 Task: Search one way flight ticket for 1 adult, 1 child, 1 infant in seat in premium economy from Flint: Bishop International Airport to Jackson: Jackson Hole Airport on 5-2-2023. Choice of flights is American. Number of bags: 6 checked bags. Price is upto 96000. Outbound departure time preference is 23:00.
Action: Mouse moved to (387, 197)
Screenshot: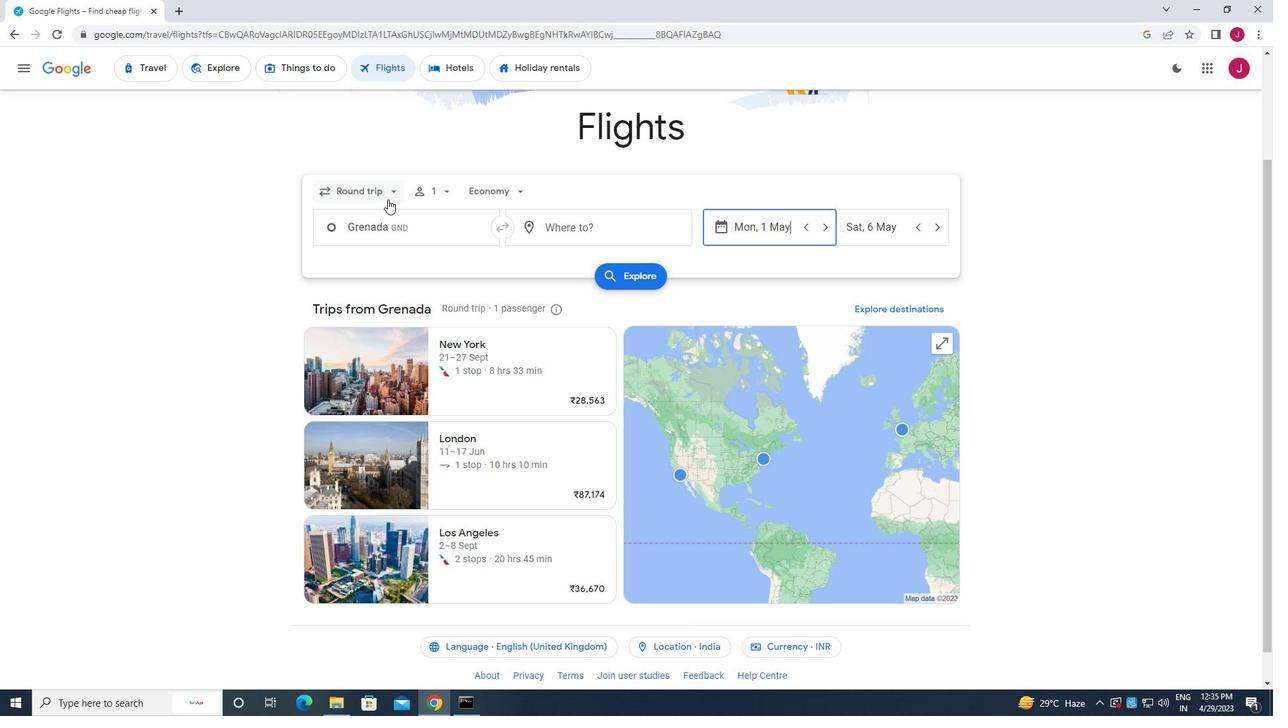 
Action: Mouse pressed left at (387, 197)
Screenshot: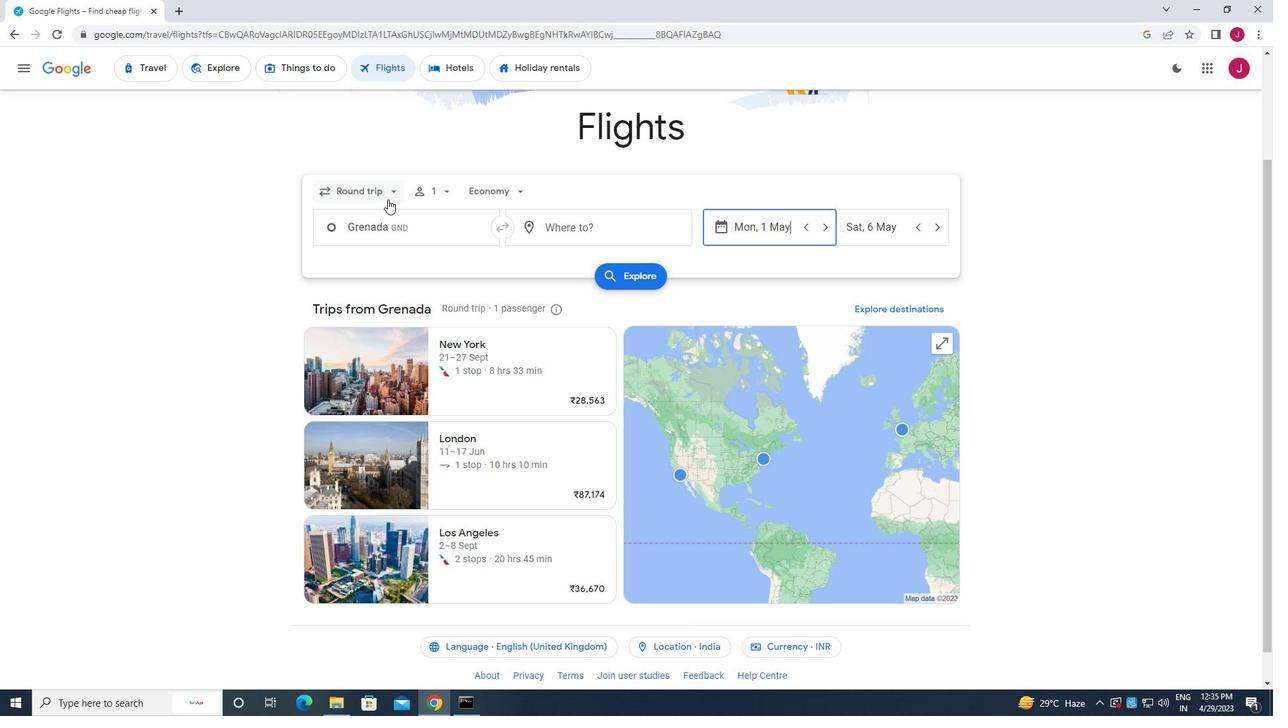 
Action: Mouse moved to (380, 258)
Screenshot: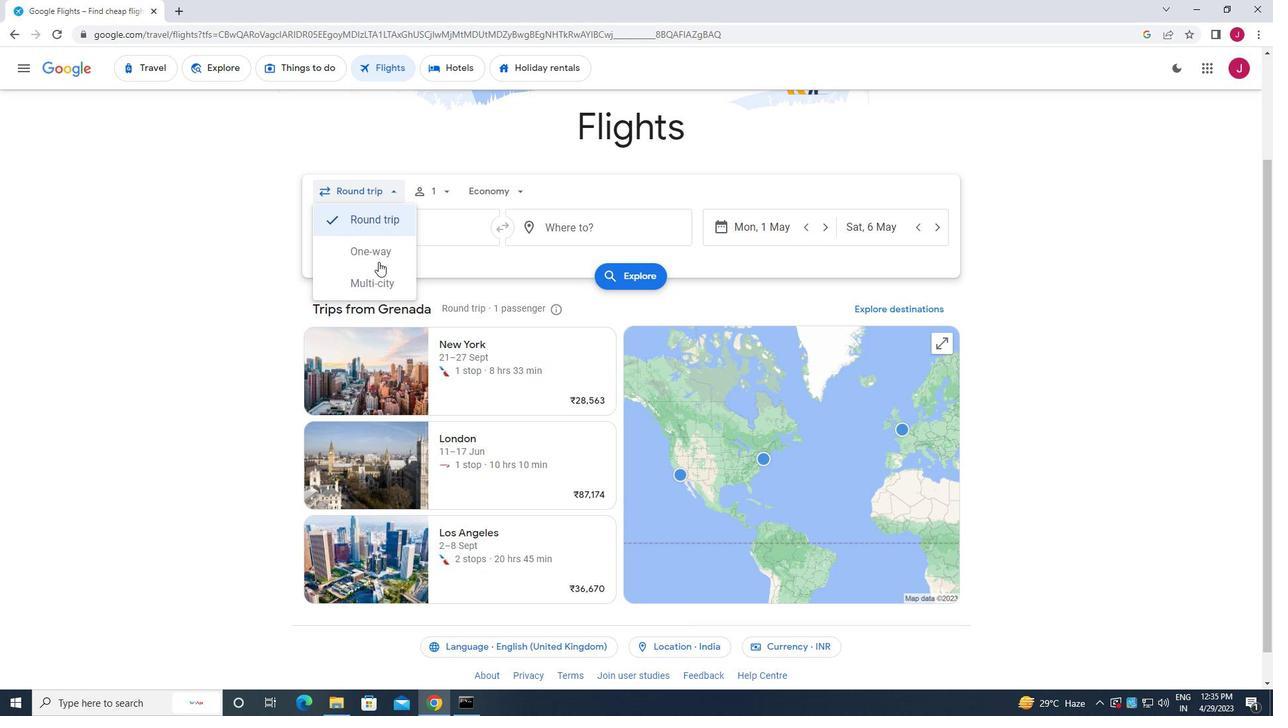 
Action: Mouse pressed left at (380, 258)
Screenshot: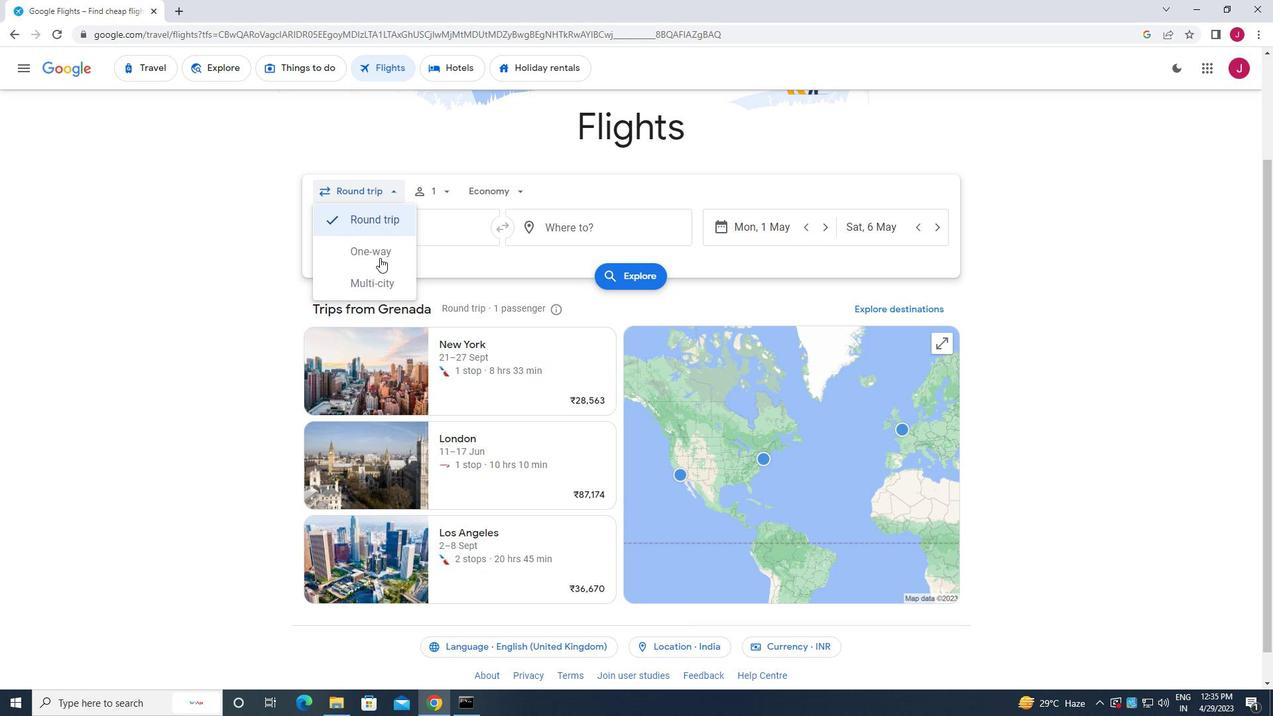 
Action: Mouse moved to (437, 189)
Screenshot: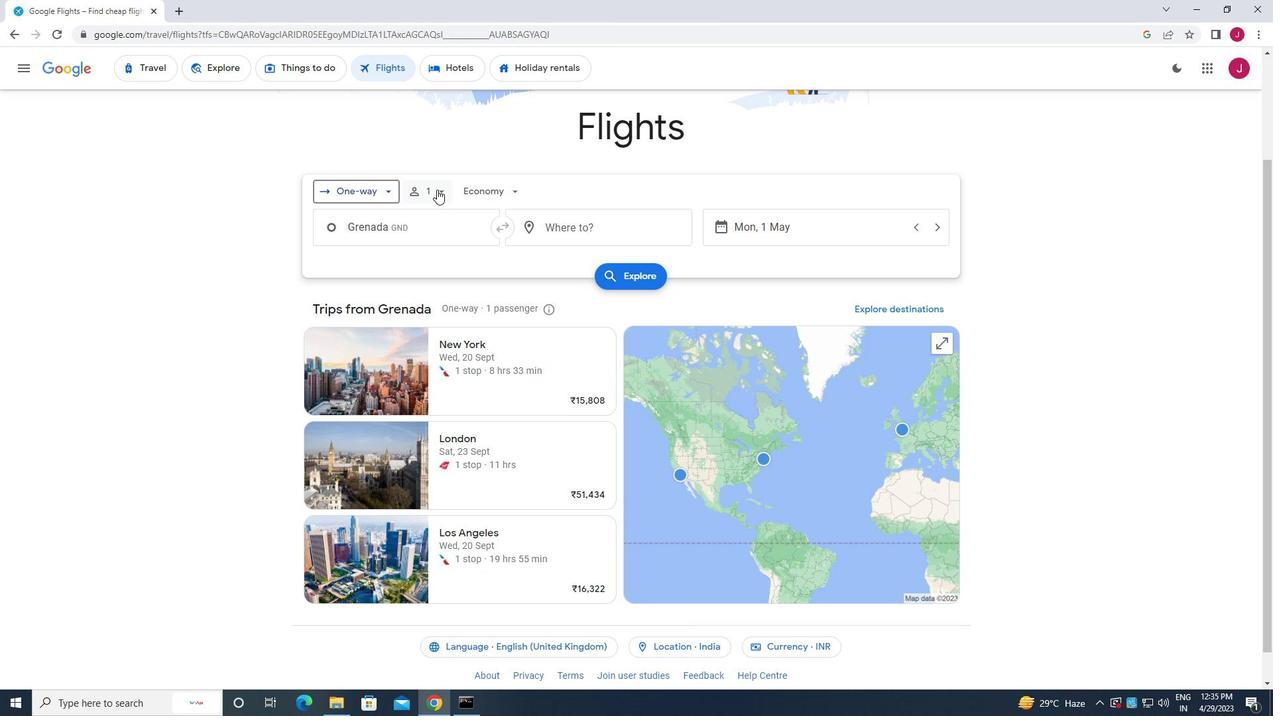 
Action: Mouse pressed left at (437, 189)
Screenshot: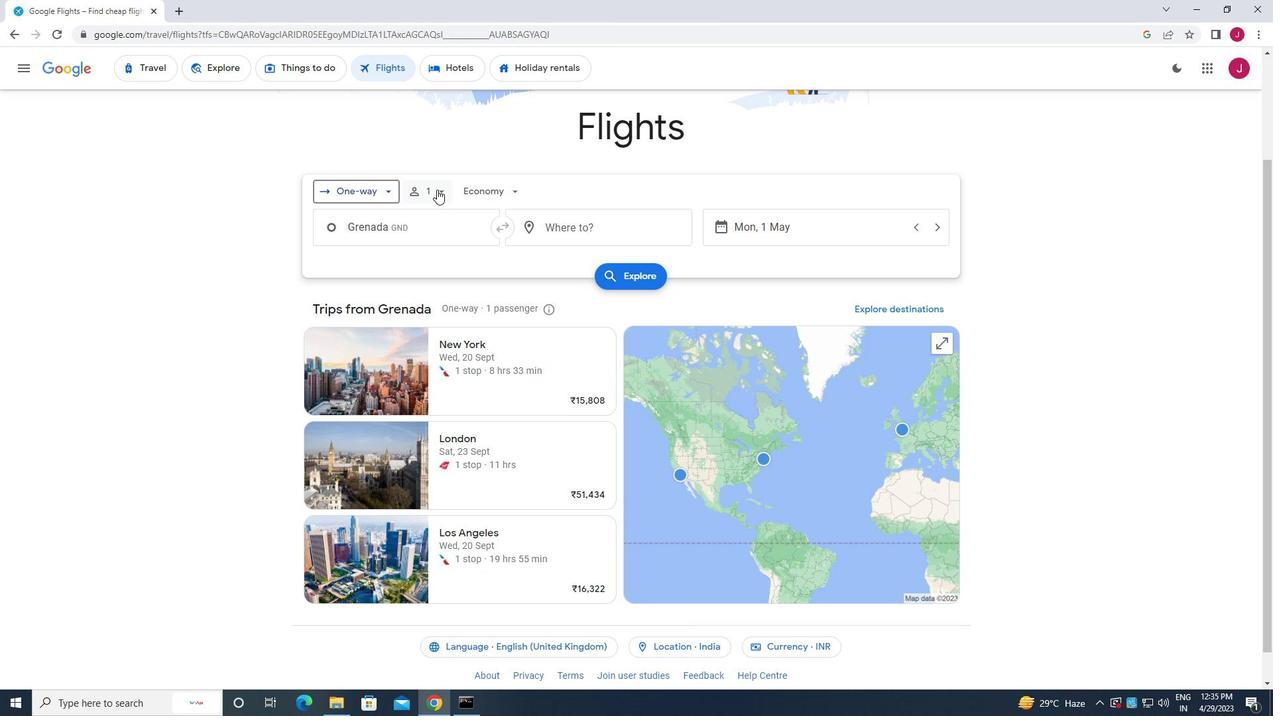 
Action: Mouse moved to (545, 260)
Screenshot: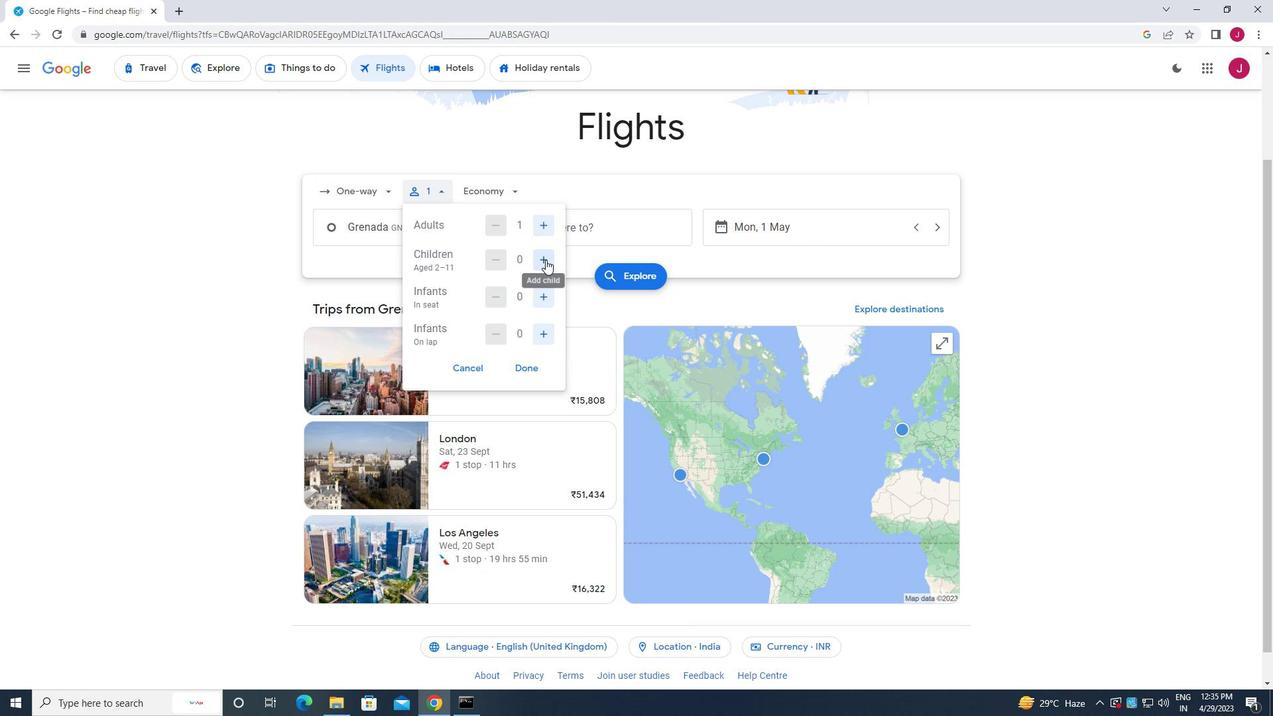 
Action: Mouse pressed left at (545, 260)
Screenshot: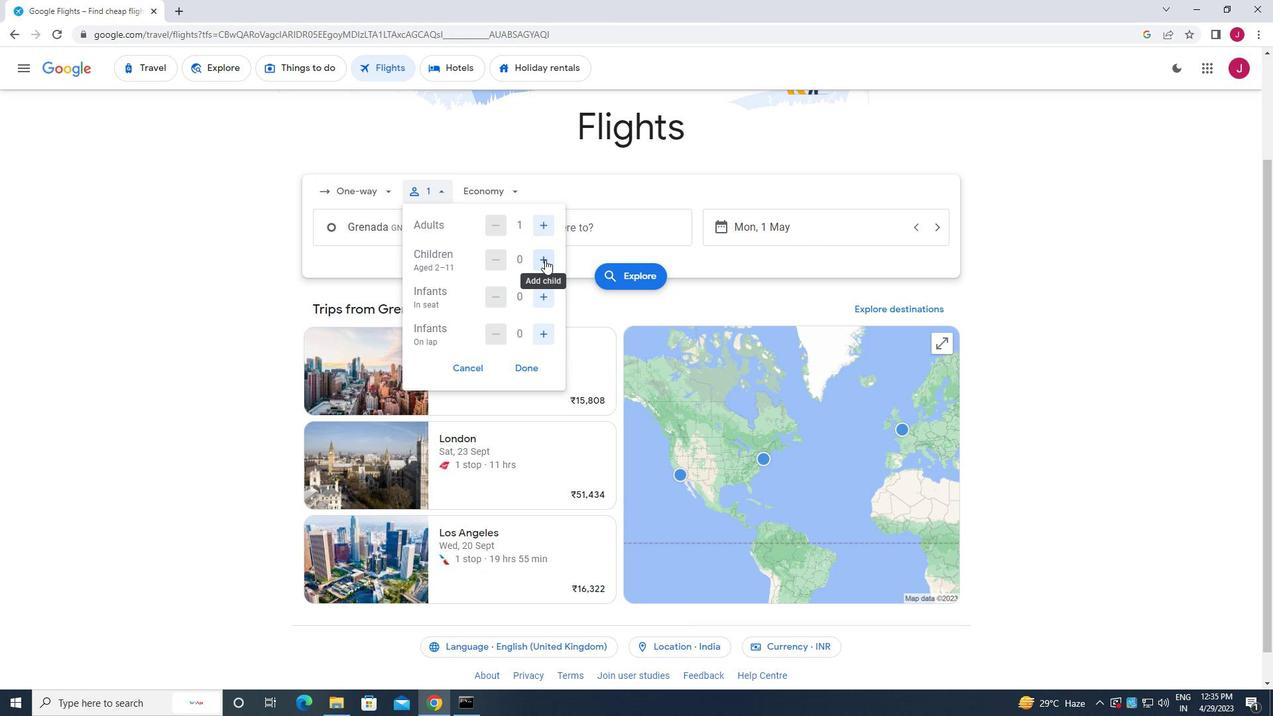 
Action: Mouse moved to (544, 294)
Screenshot: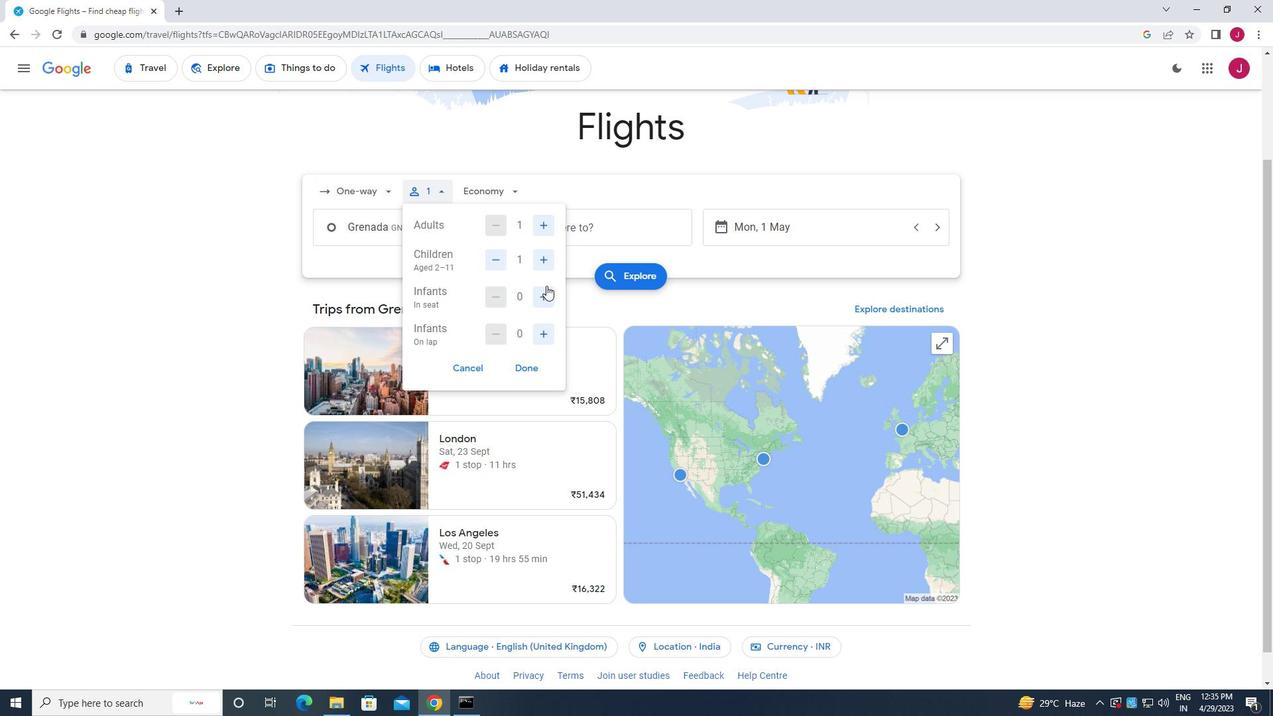 
Action: Mouse pressed left at (544, 294)
Screenshot: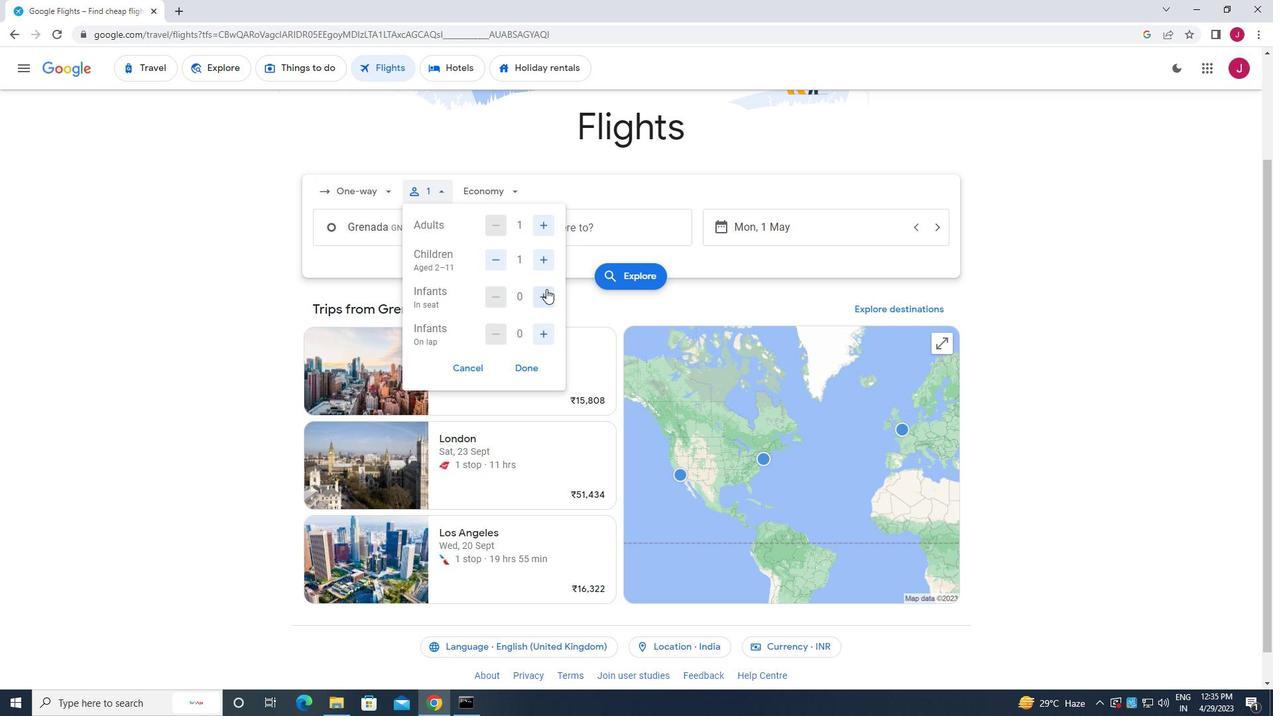 
Action: Mouse moved to (528, 369)
Screenshot: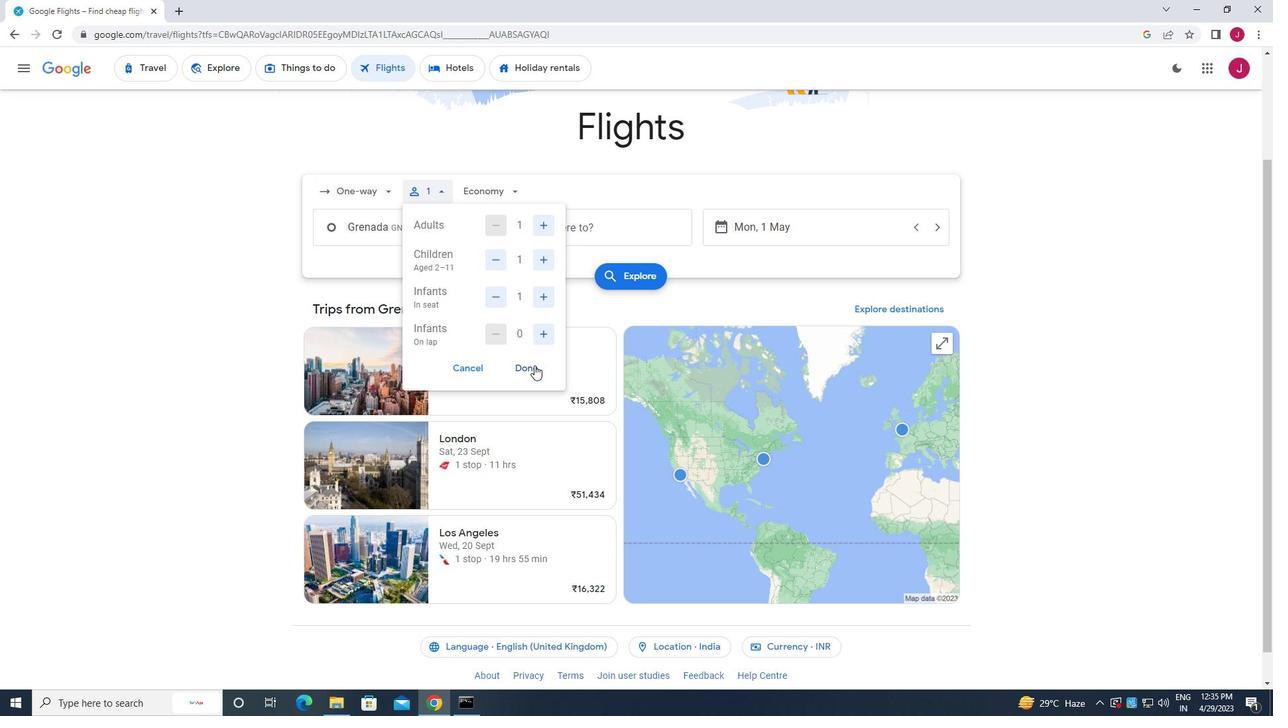 
Action: Mouse pressed left at (528, 369)
Screenshot: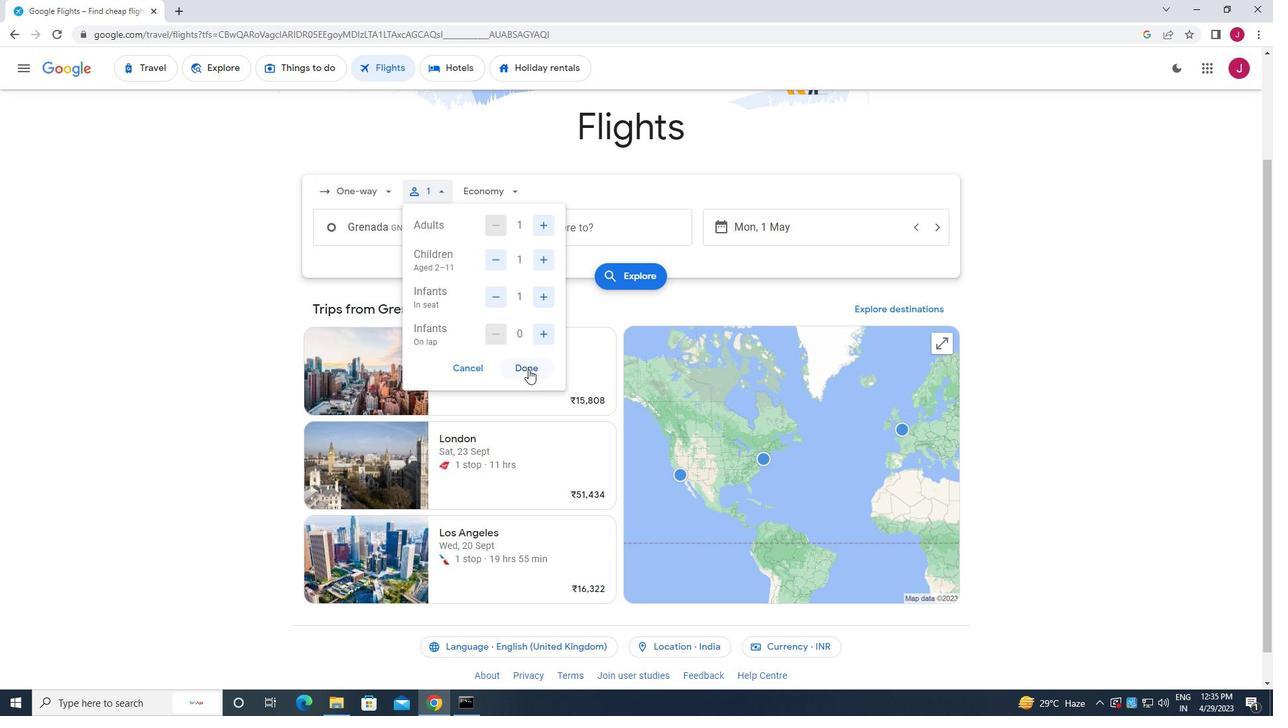 
Action: Mouse moved to (505, 193)
Screenshot: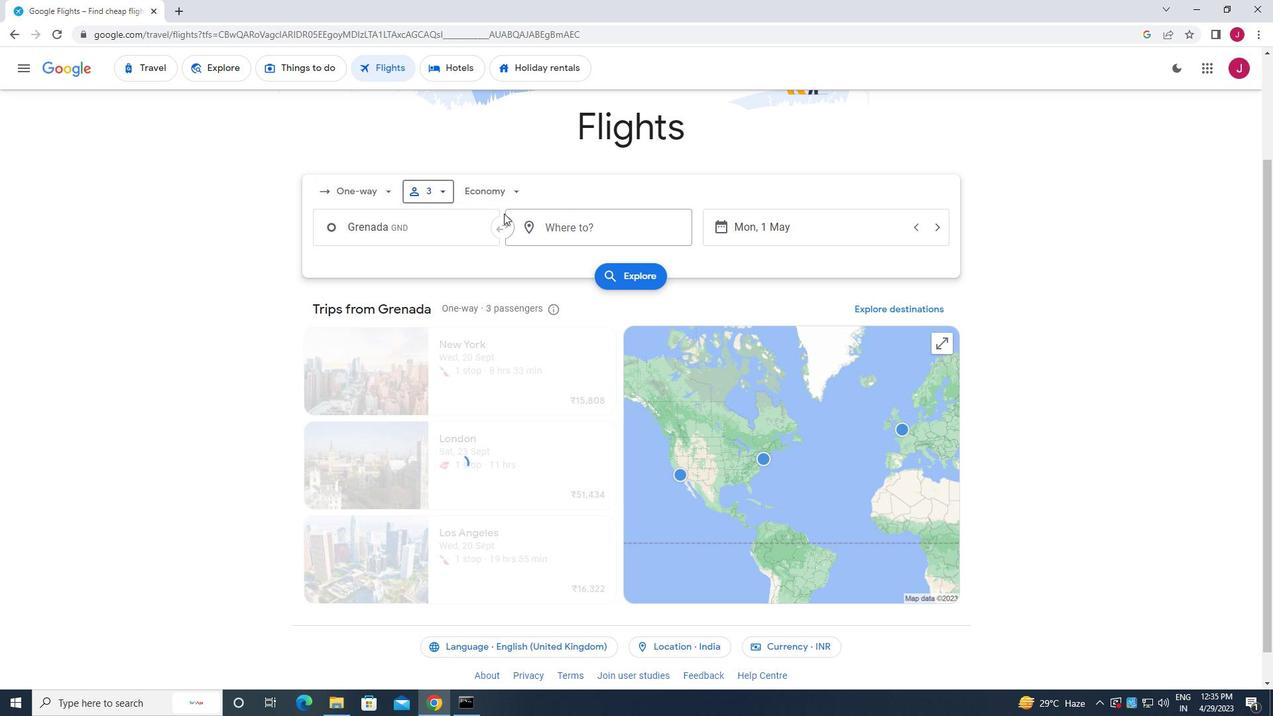 
Action: Mouse pressed left at (505, 193)
Screenshot: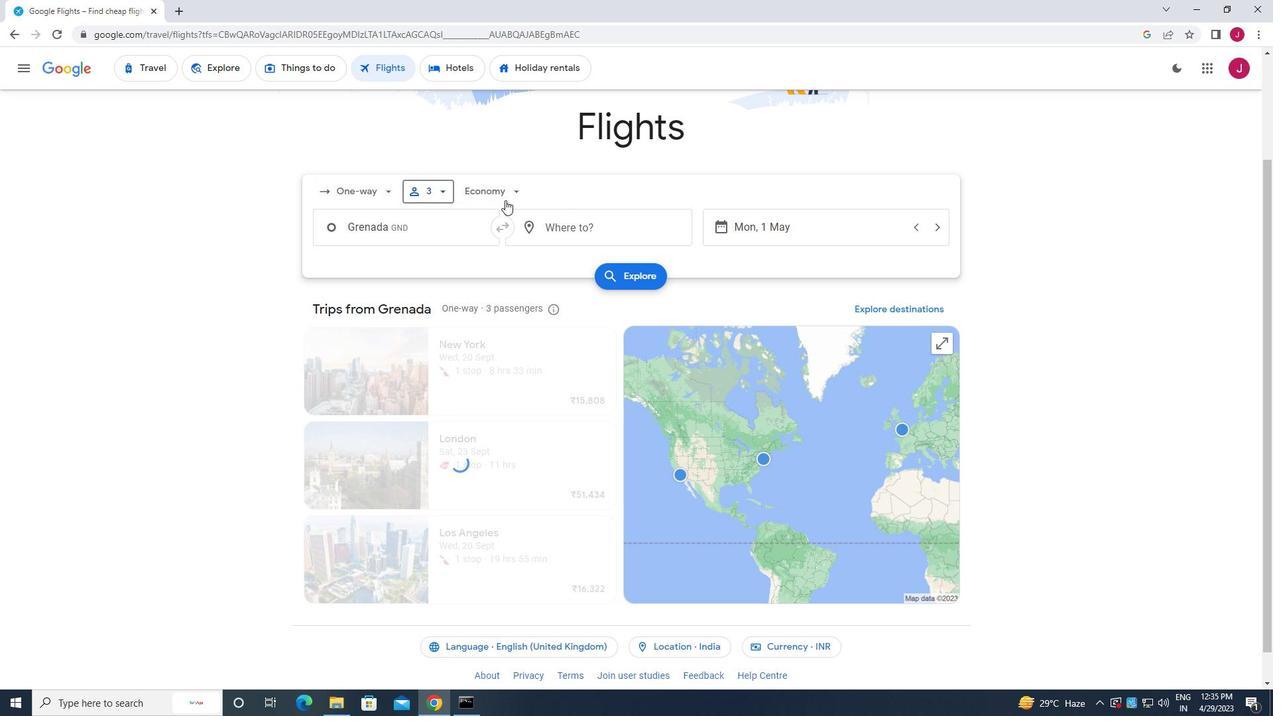
Action: Mouse moved to (557, 250)
Screenshot: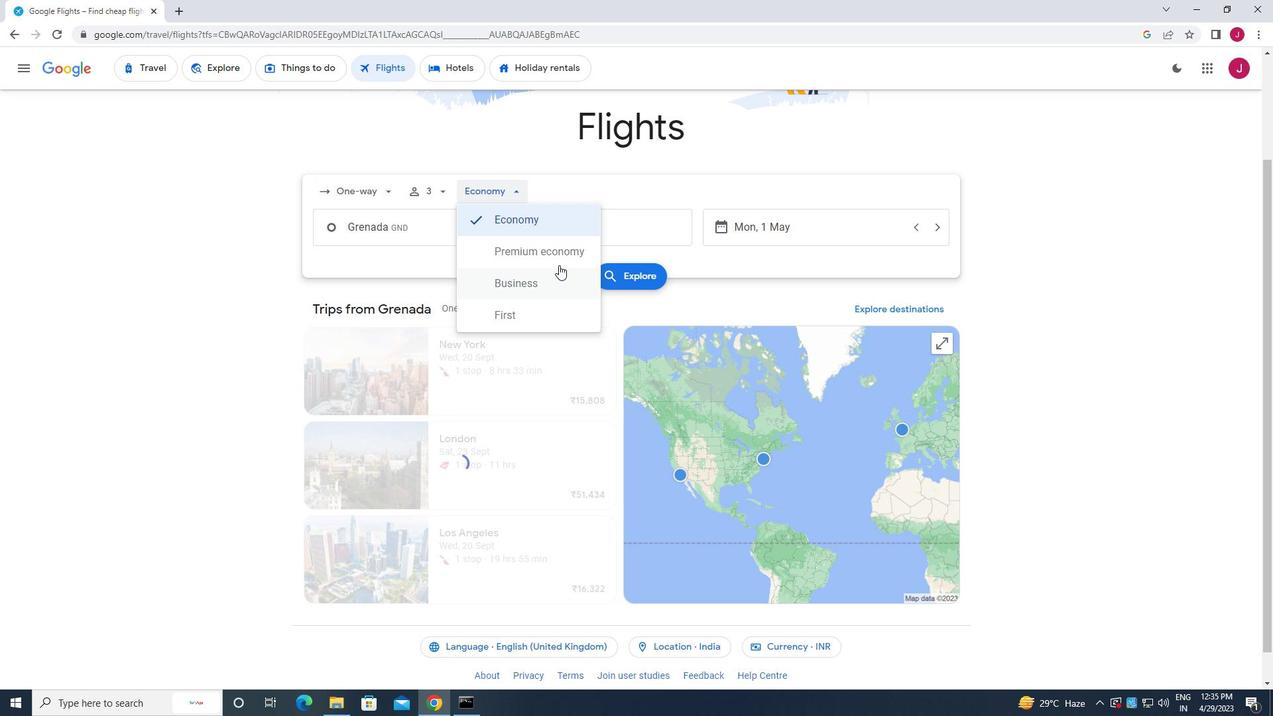 
Action: Mouse pressed left at (557, 250)
Screenshot: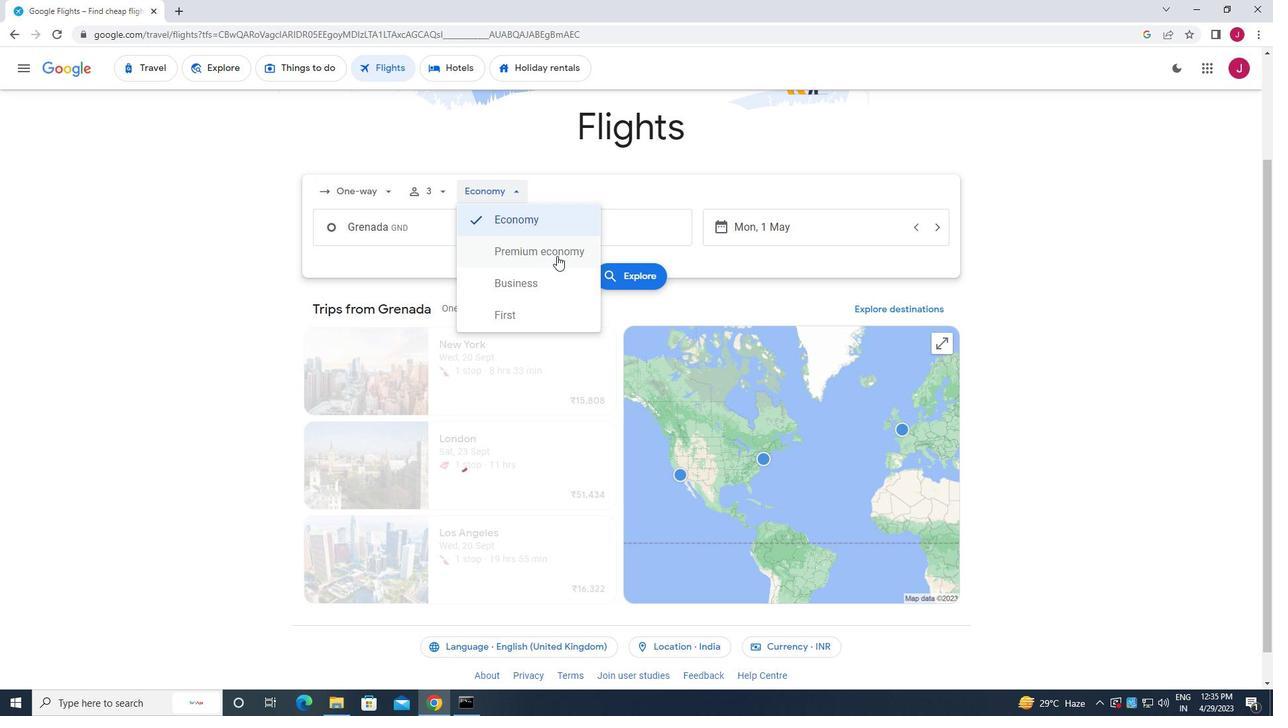 
Action: Mouse moved to (453, 233)
Screenshot: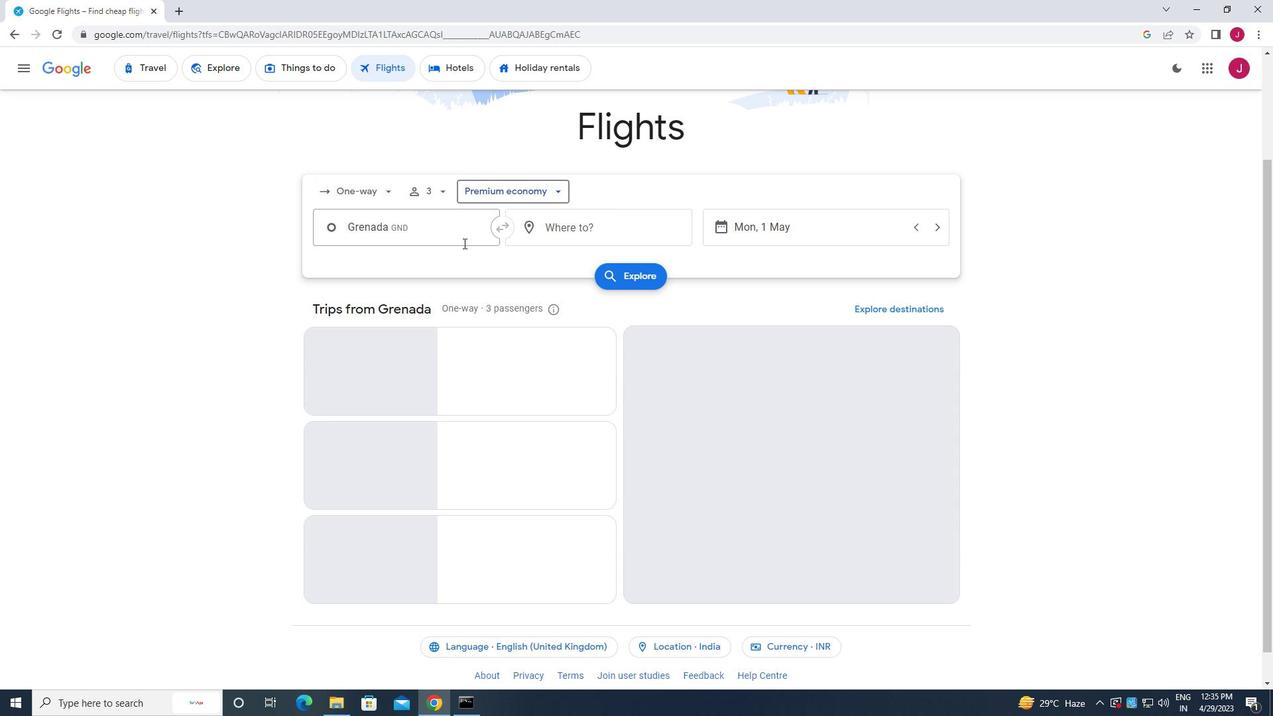 
Action: Mouse pressed left at (453, 233)
Screenshot: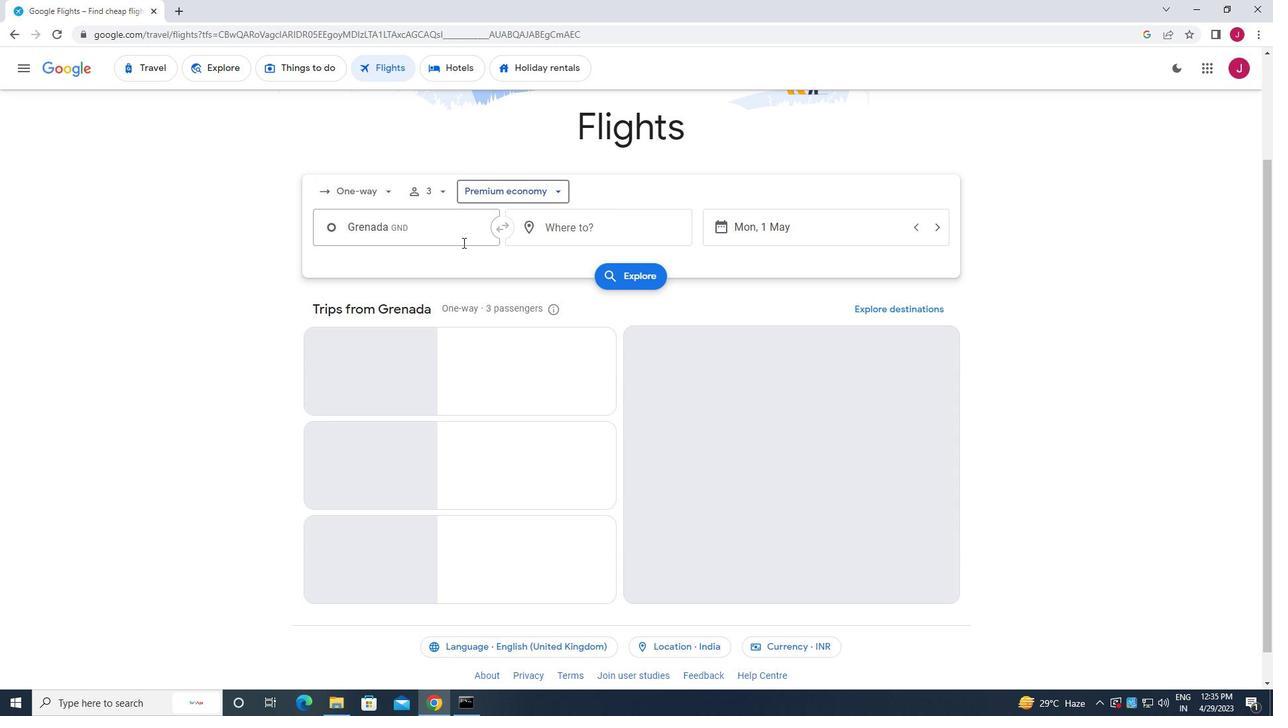 
Action: Mouse moved to (453, 233)
Screenshot: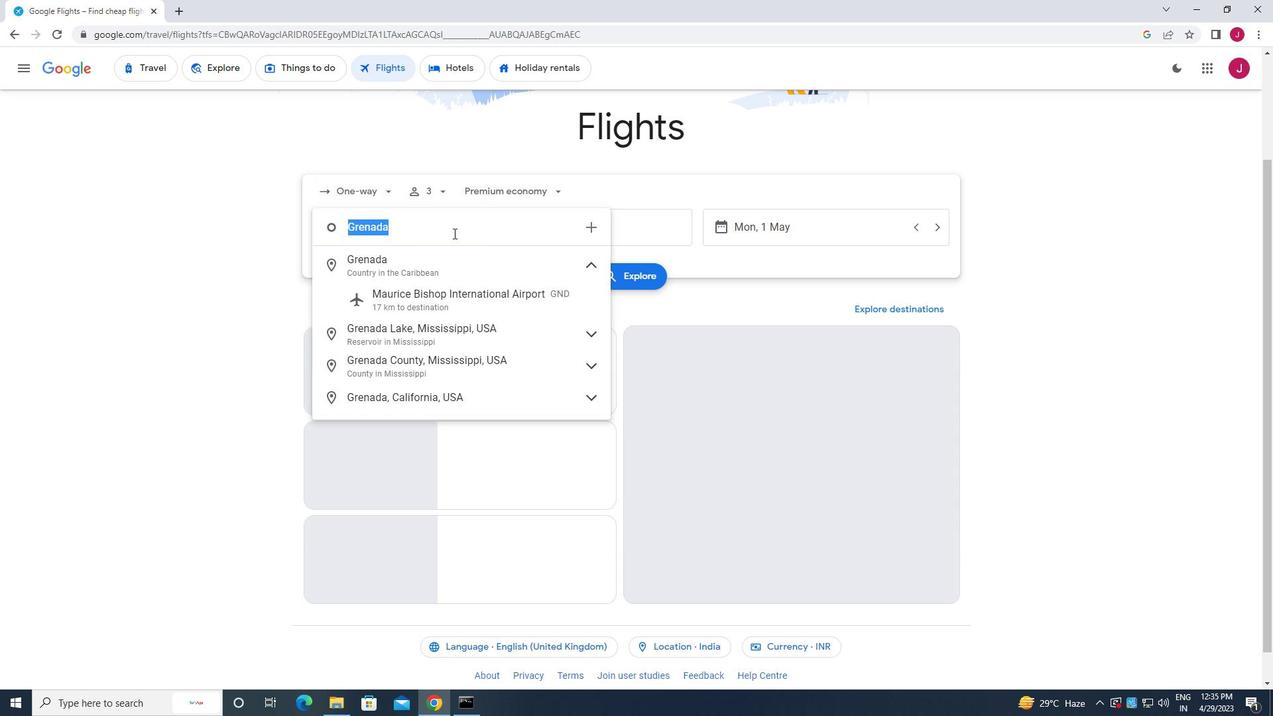 
Action: Key pressed bishop
Screenshot: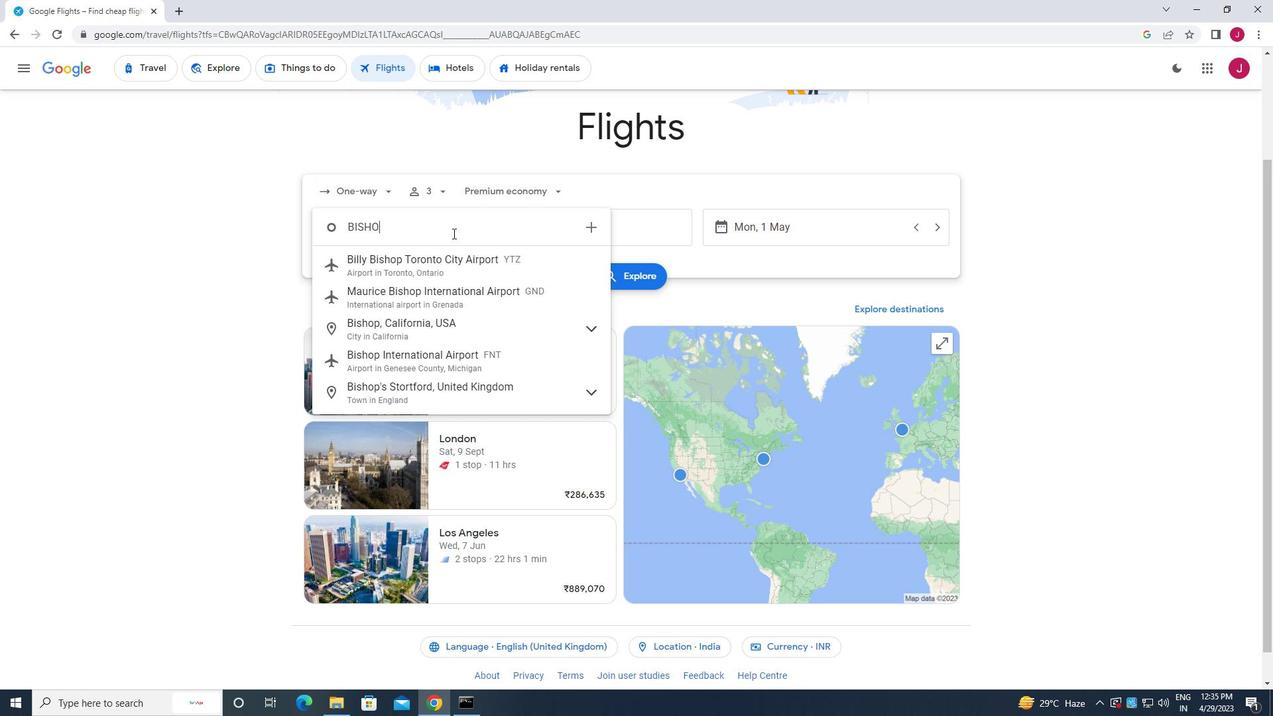 
Action: Mouse moved to (474, 289)
Screenshot: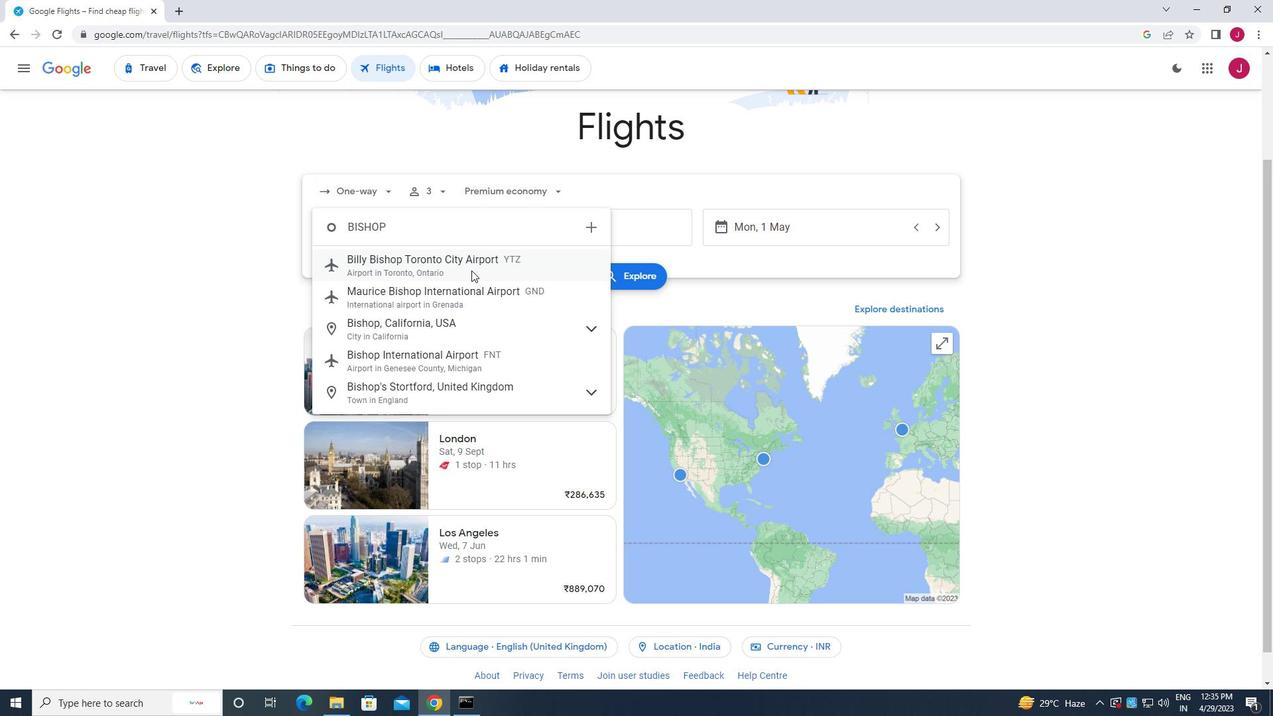 
Action: Mouse pressed left at (474, 289)
Screenshot: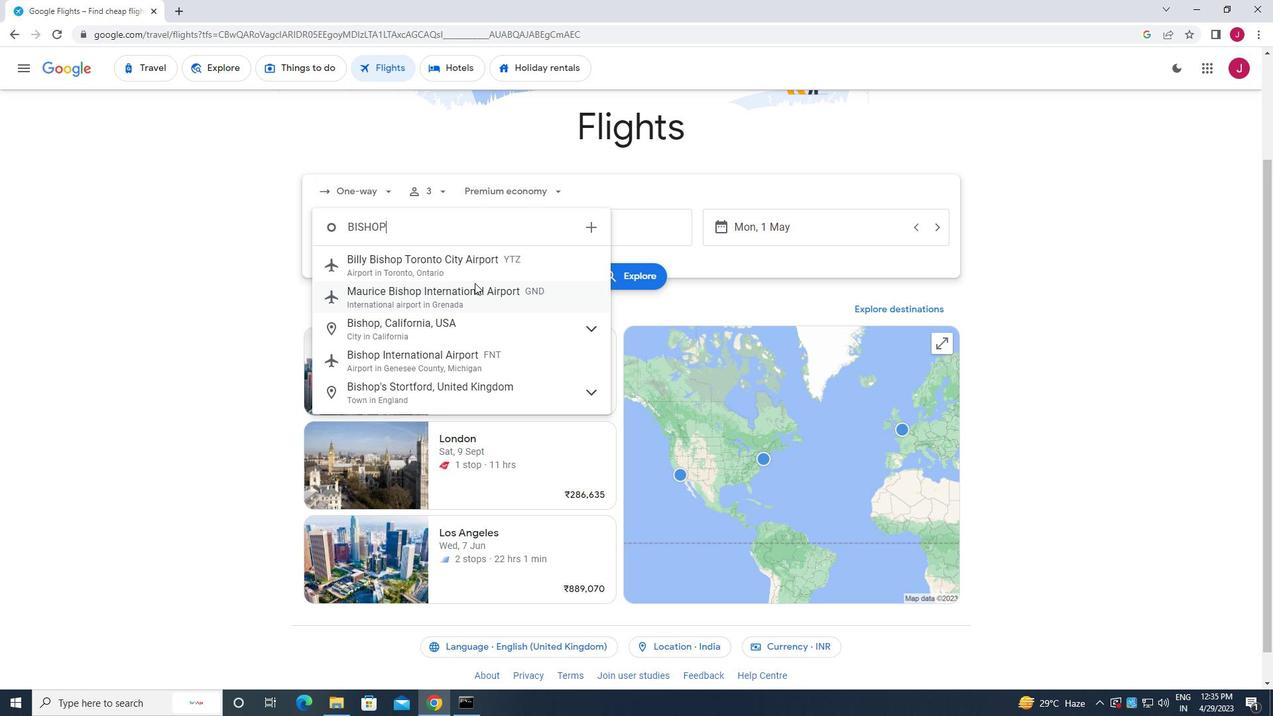 
Action: Mouse moved to (634, 228)
Screenshot: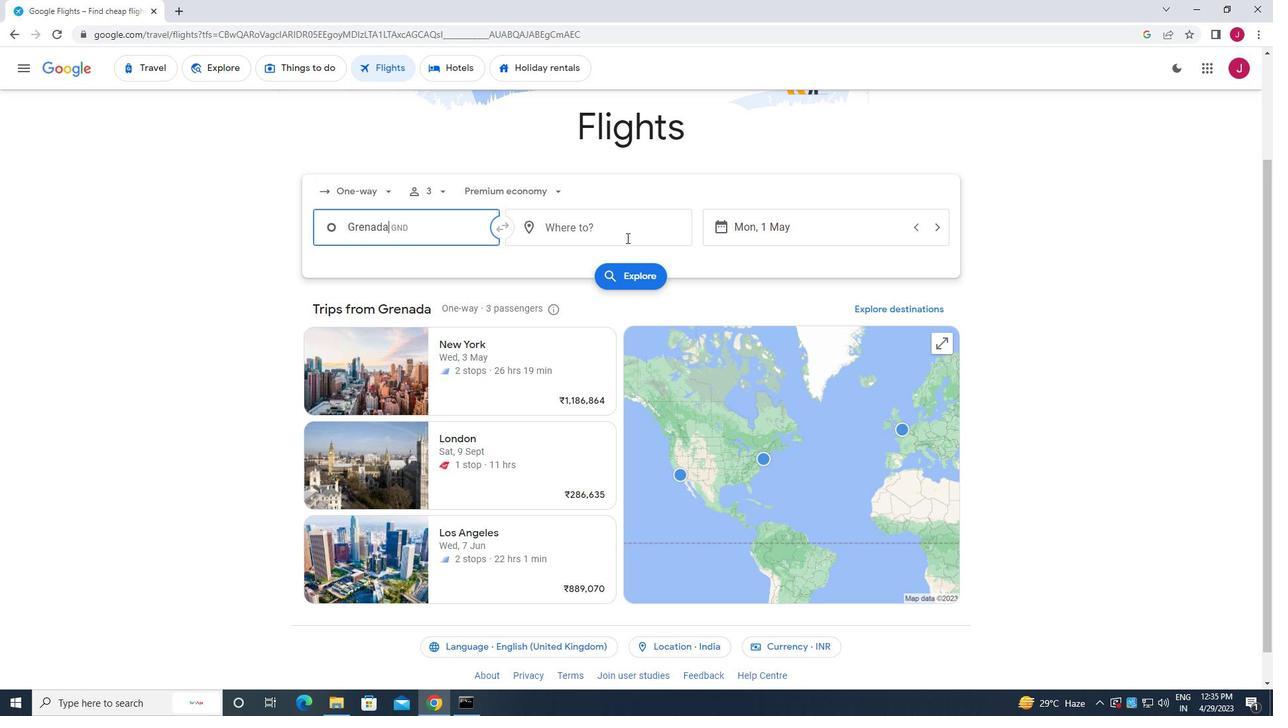 
Action: Mouse pressed left at (634, 228)
Screenshot: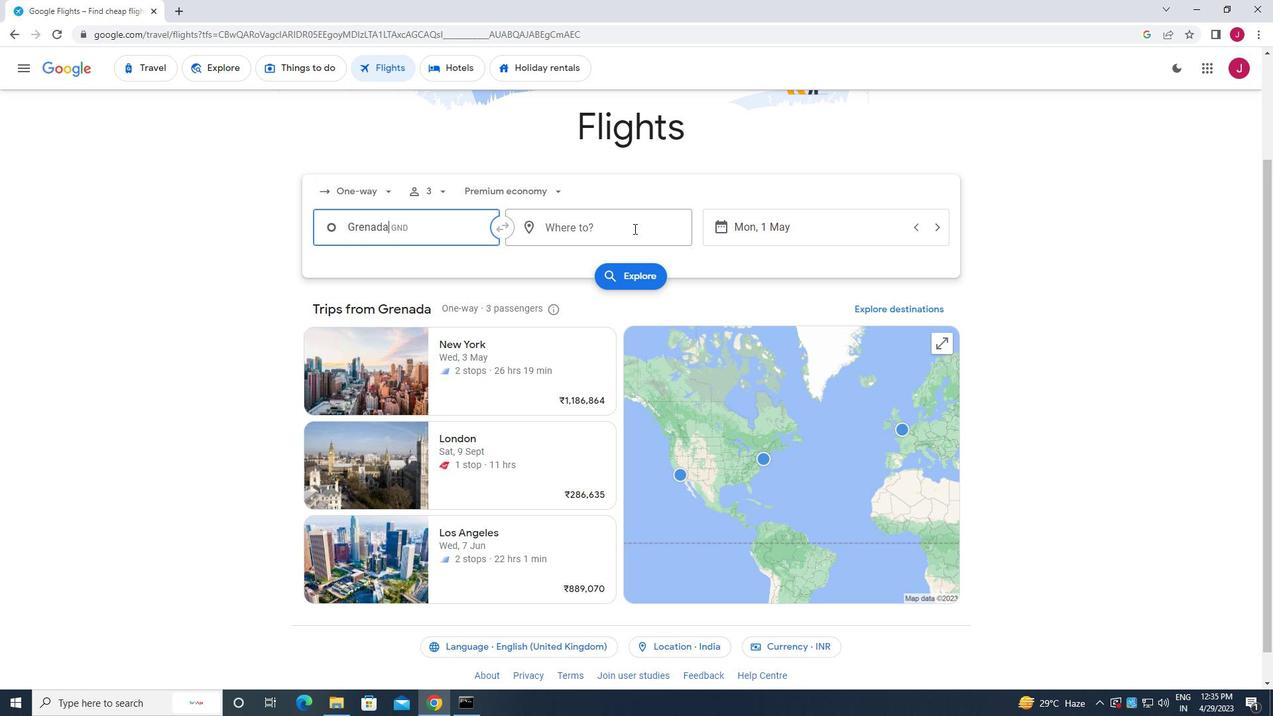 
Action: Key pressed jackson<Key.space>j<Key.backspace>h
Screenshot: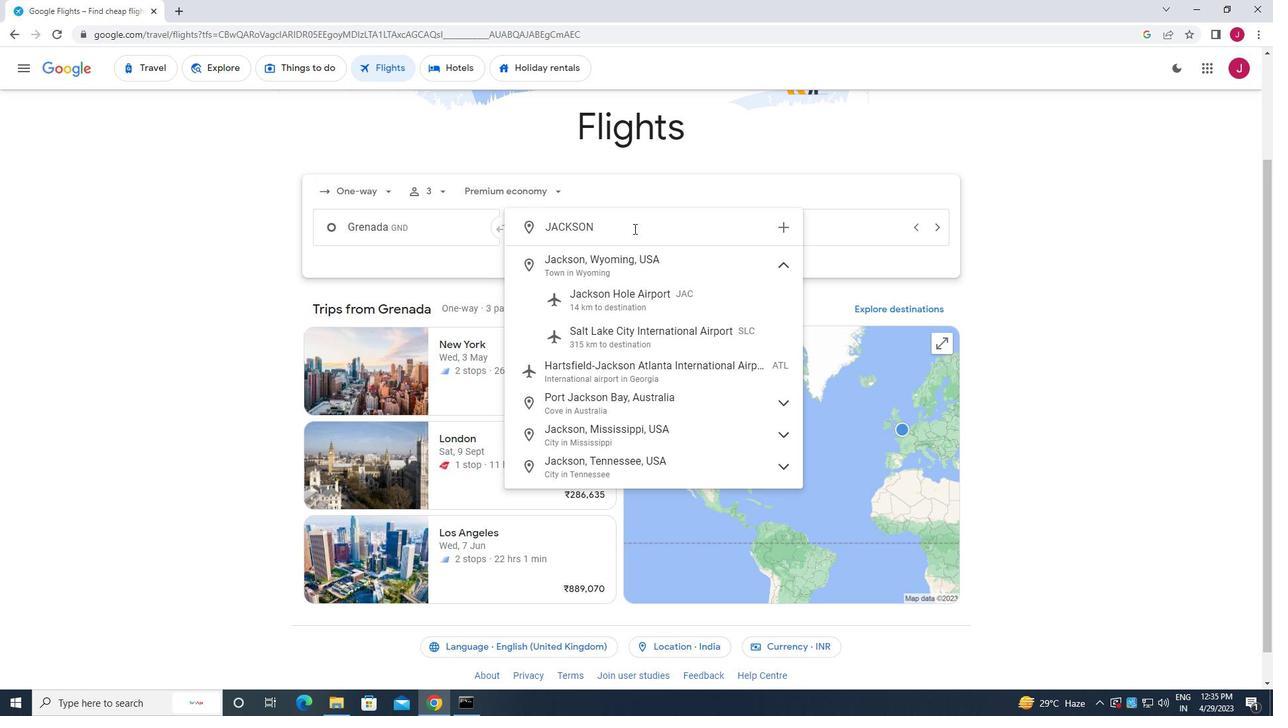 
Action: Mouse moved to (636, 224)
Screenshot: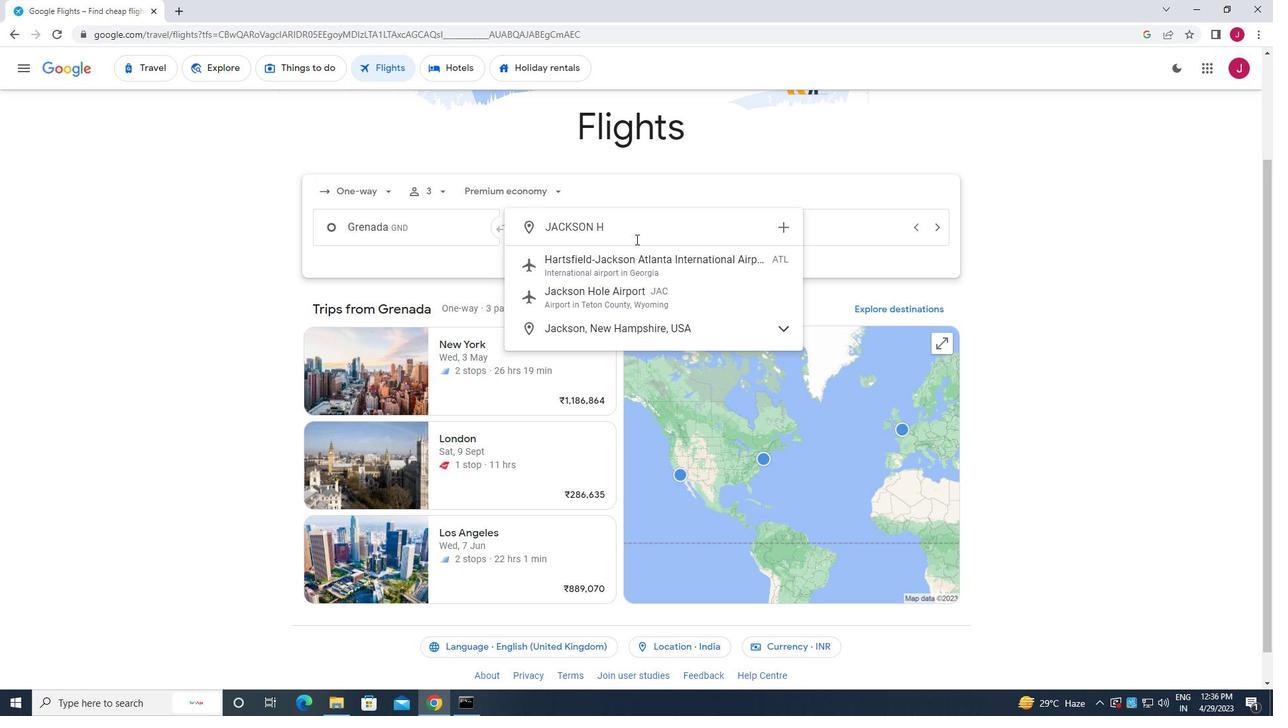 
Action: Key pressed o
Screenshot: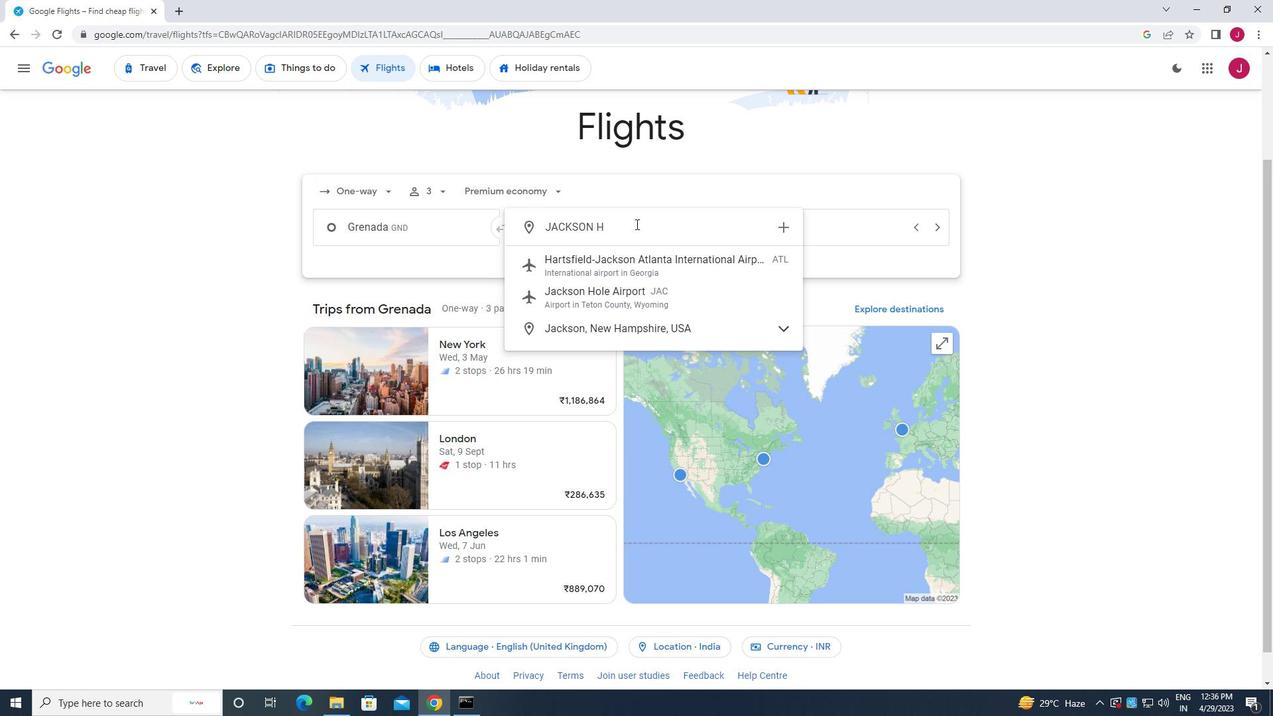 
Action: Mouse moved to (663, 268)
Screenshot: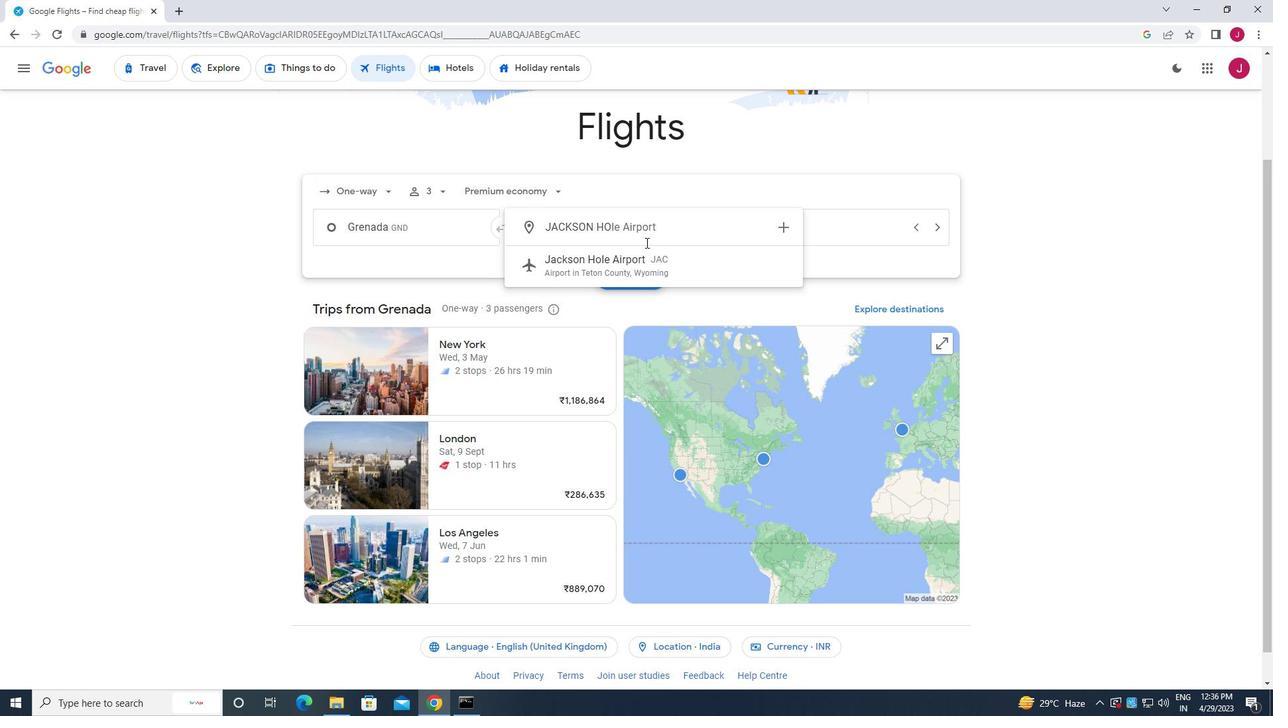 
Action: Mouse pressed left at (663, 268)
Screenshot: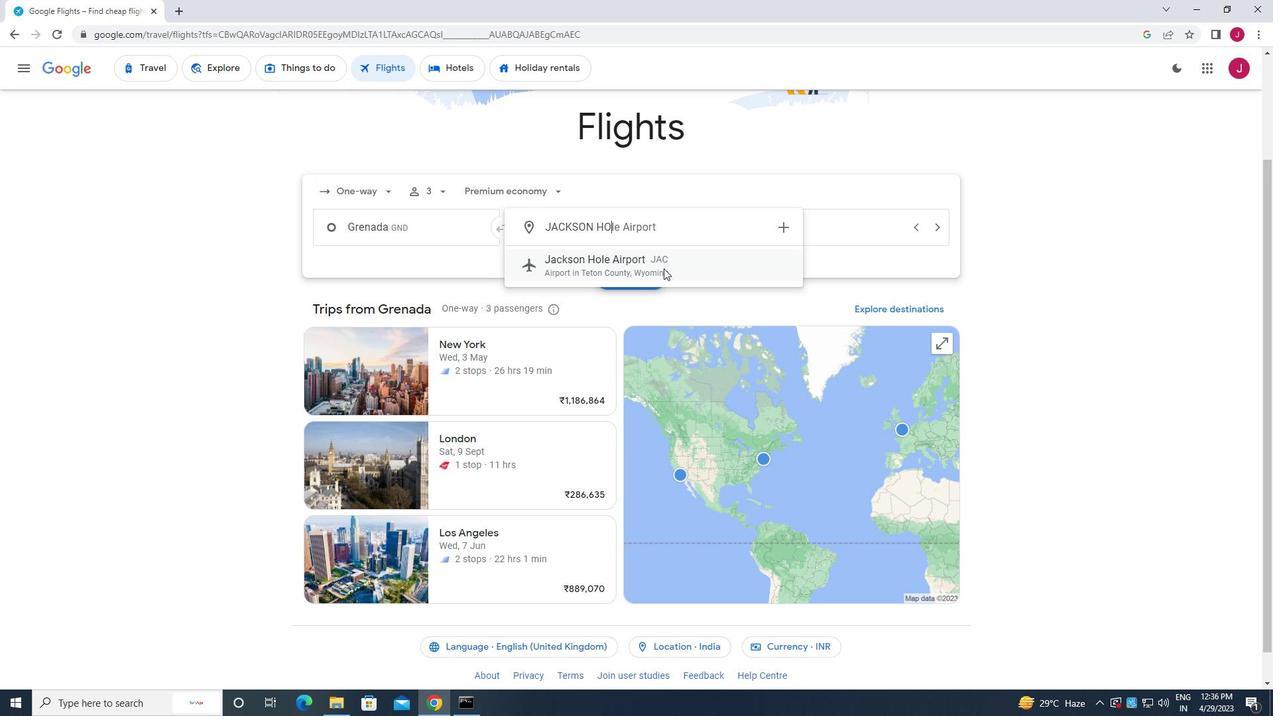 
Action: Mouse moved to (830, 228)
Screenshot: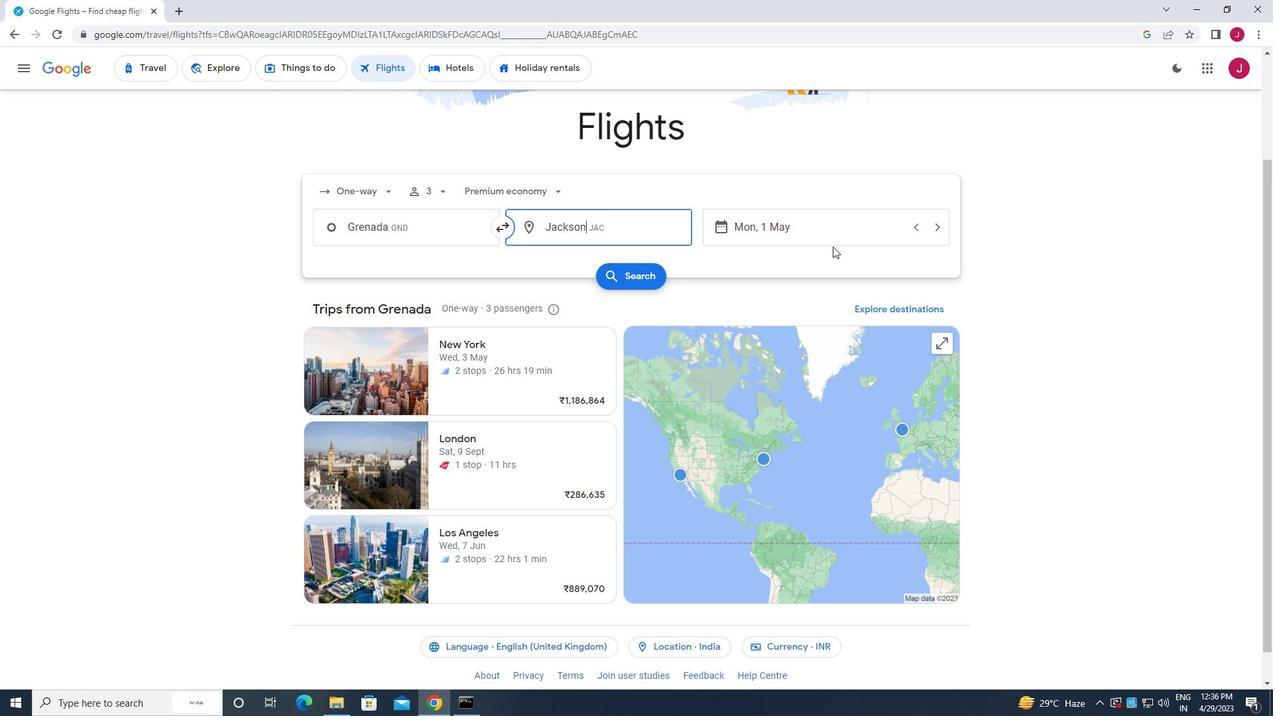 
Action: Mouse pressed left at (830, 228)
Screenshot: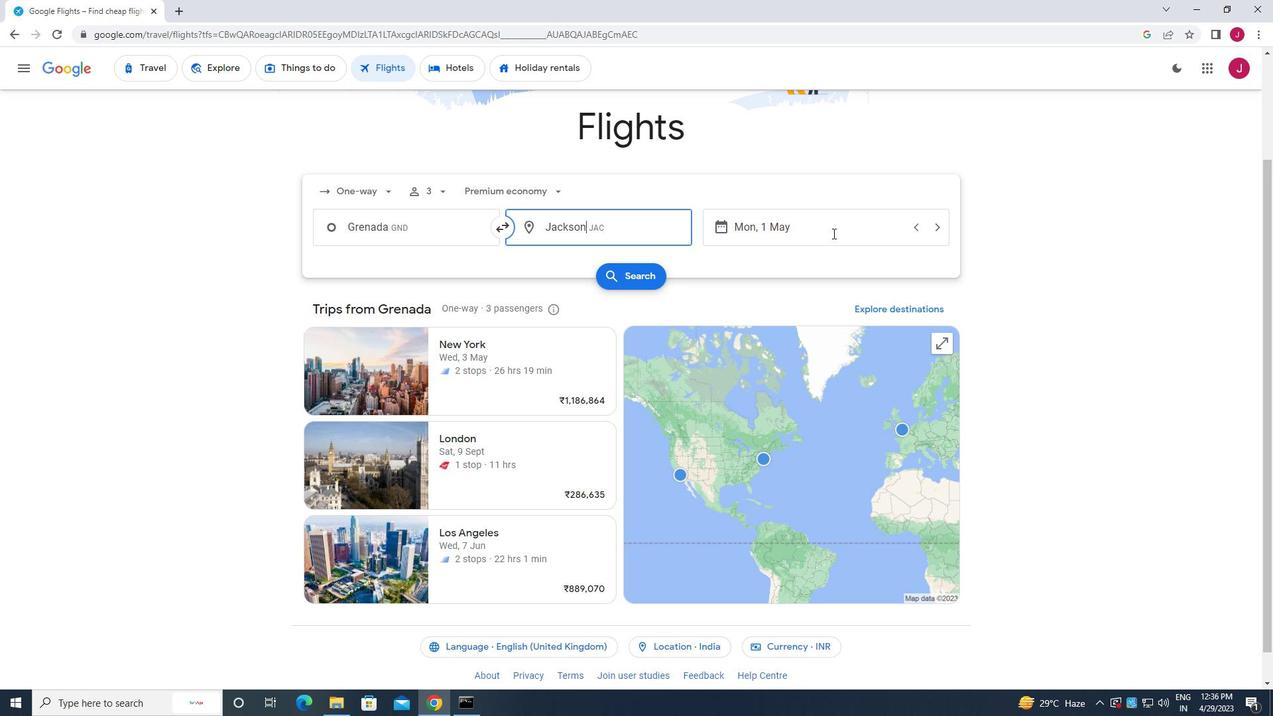 
Action: Mouse moved to (791, 331)
Screenshot: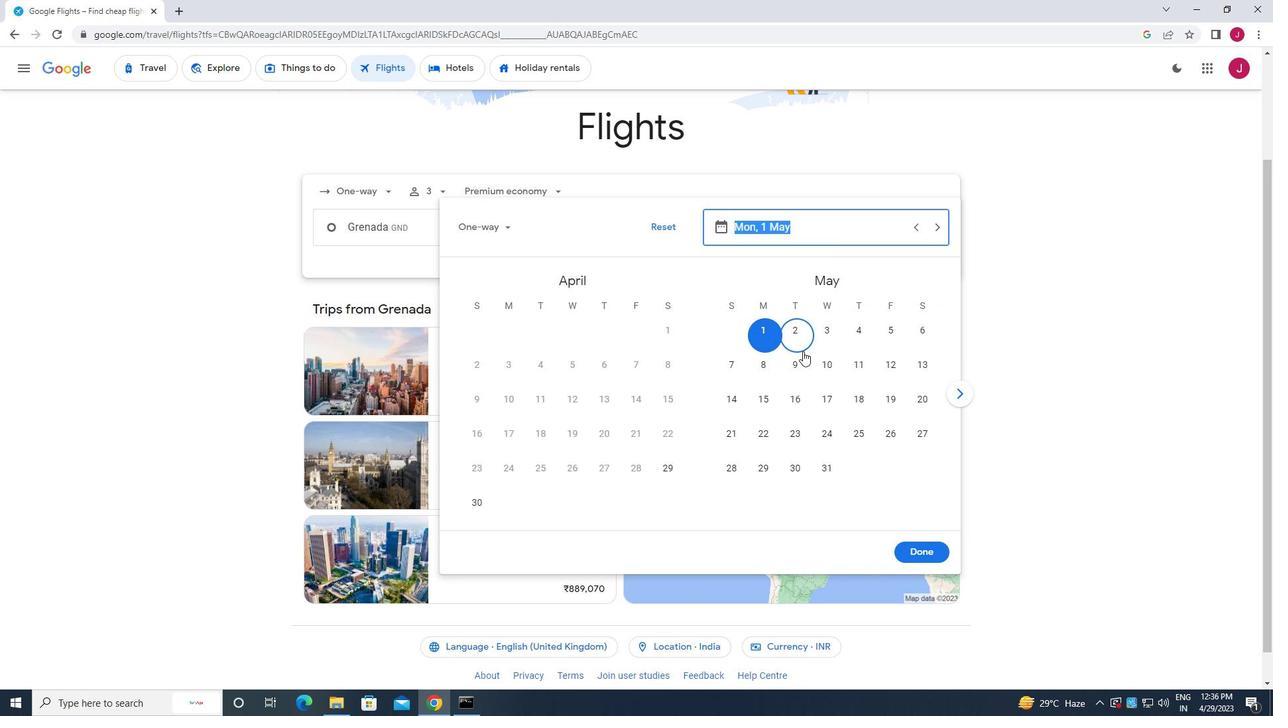 
Action: Mouse pressed left at (791, 331)
Screenshot: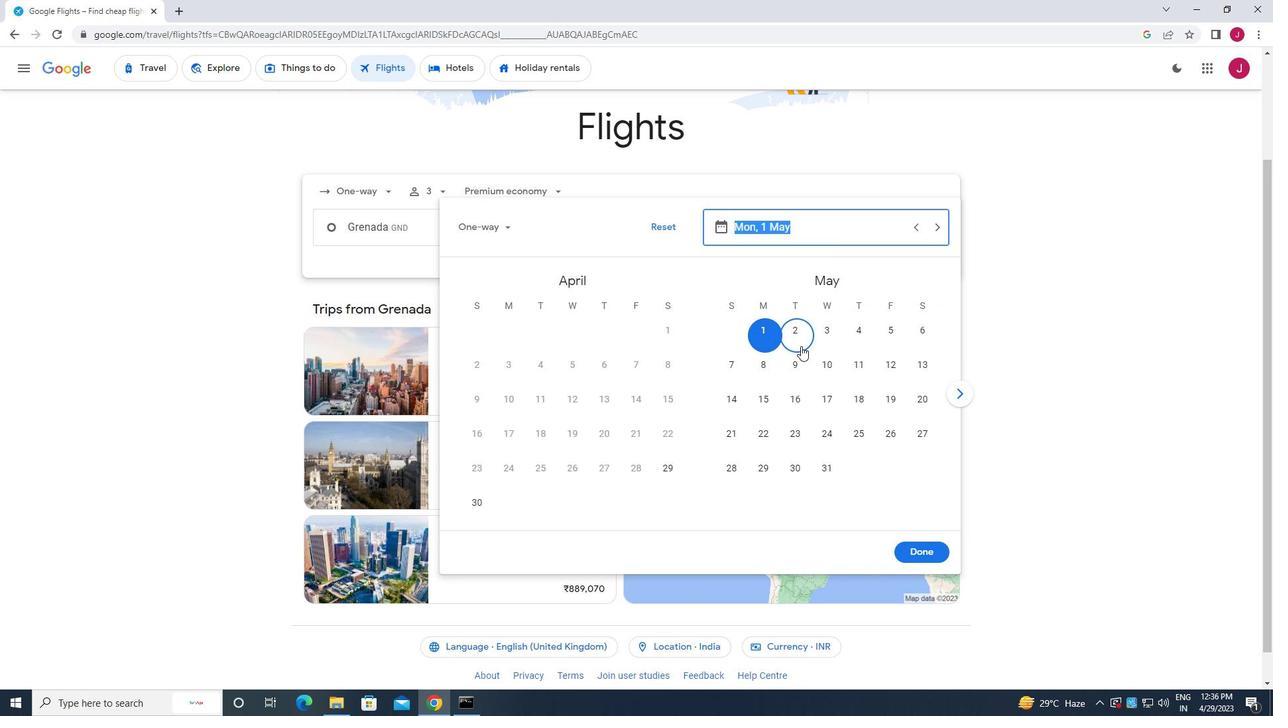 
Action: Mouse moved to (920, 555)
Screenshot: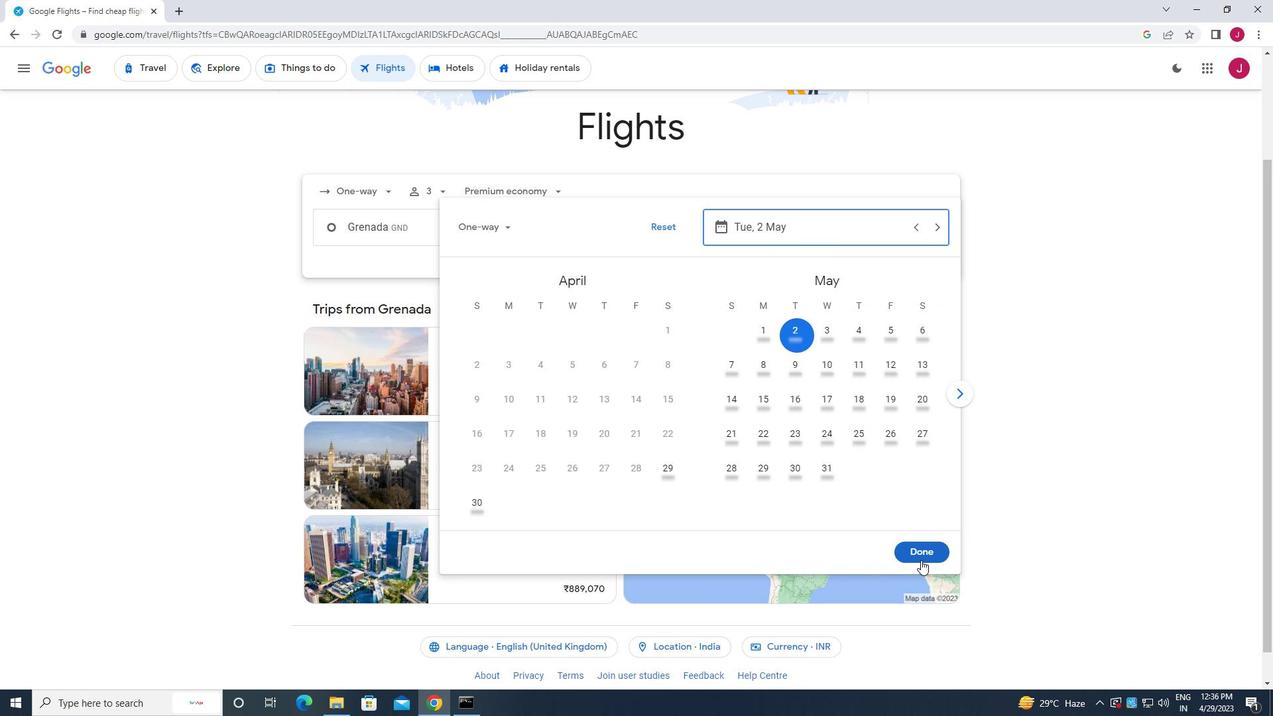 
Action: Mouse pressed left at (920, 555)
Screenshot: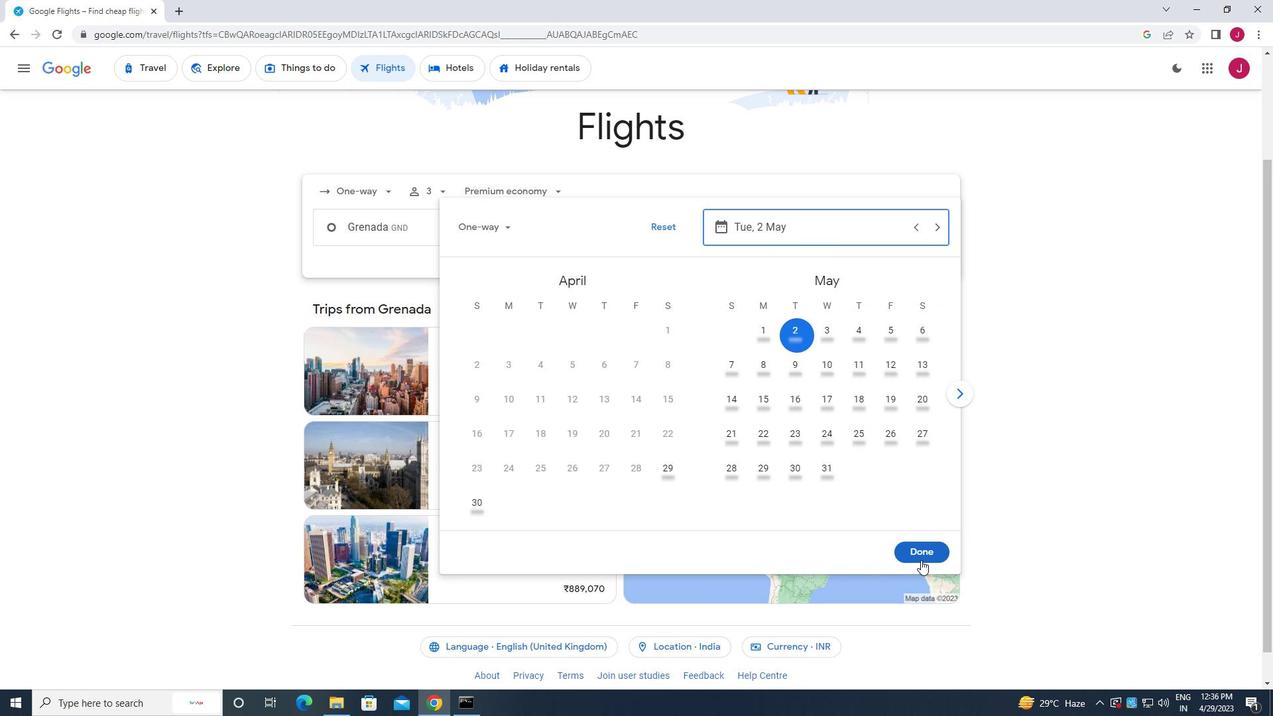 
Action: Mouse moved to (641, 279)
Screenshot: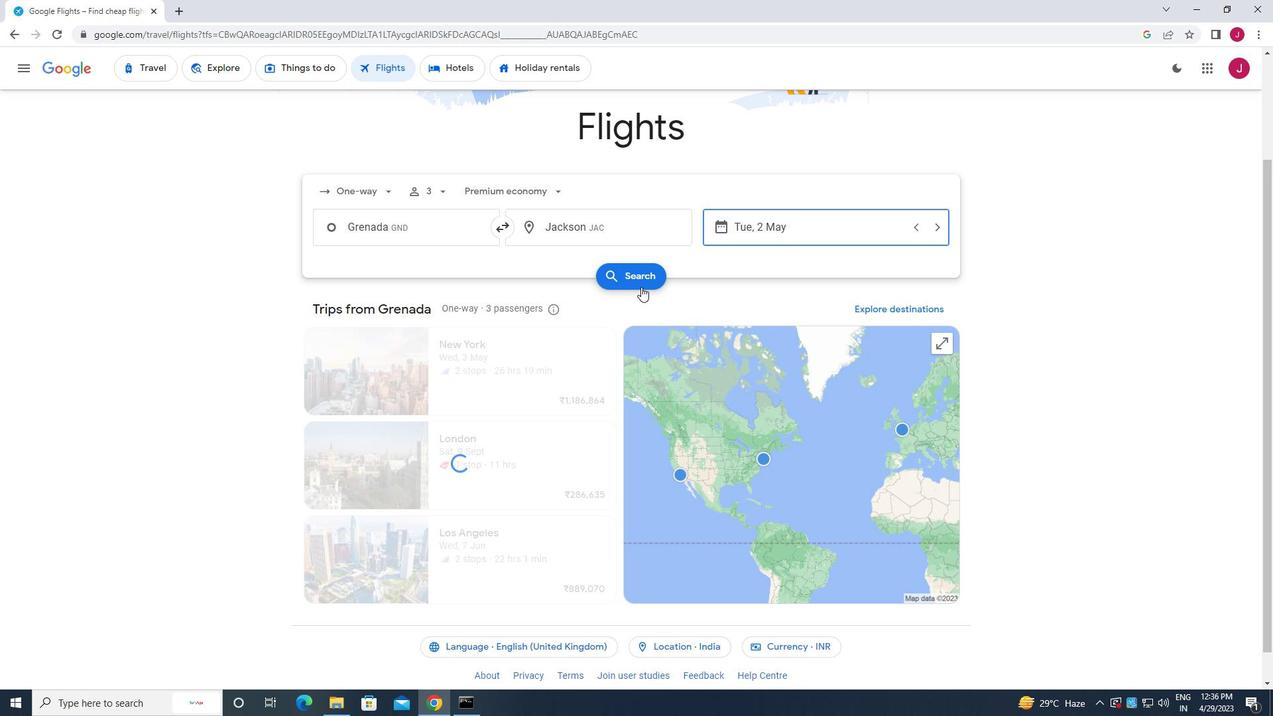 
Action: Mouse pressed left at (641, 279)
Screenshot: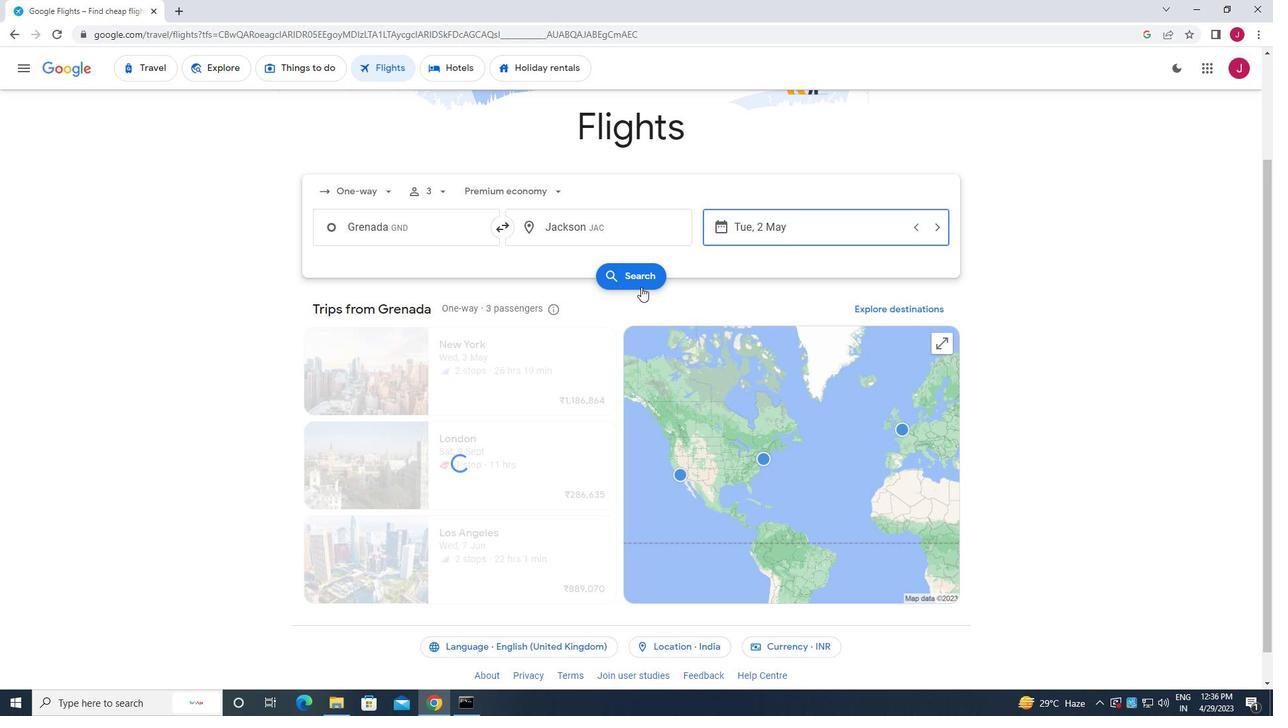
Action: Mouse moved to (337, 186)
Screenshot: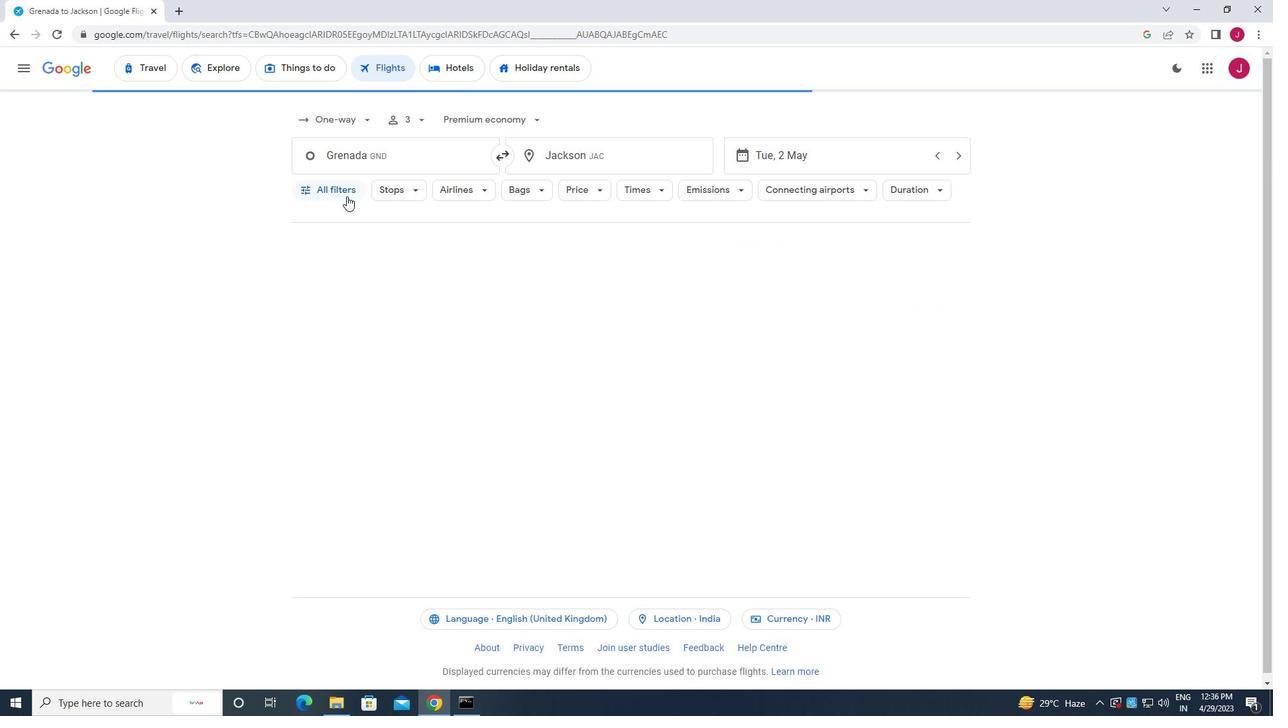 
Action: Mouse pressed left at (337, 186)
Screenshot: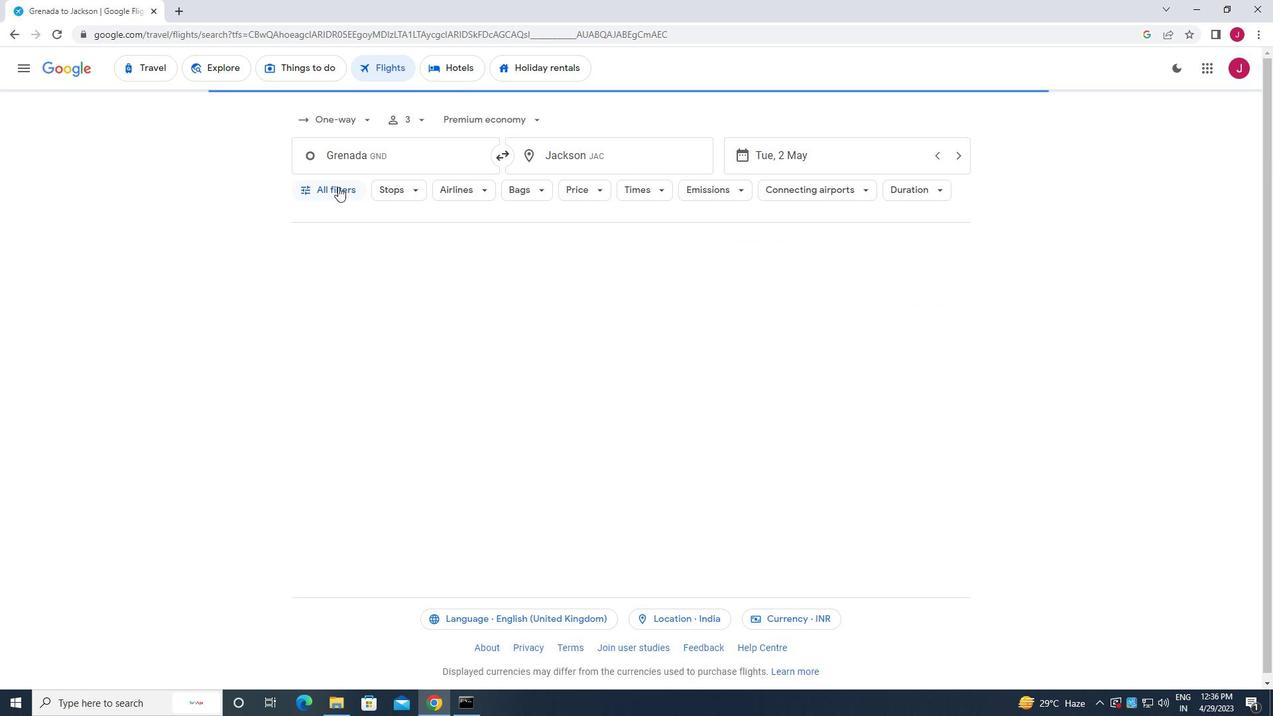 
Action: Mouse moved to (352, 296)
Screenshot: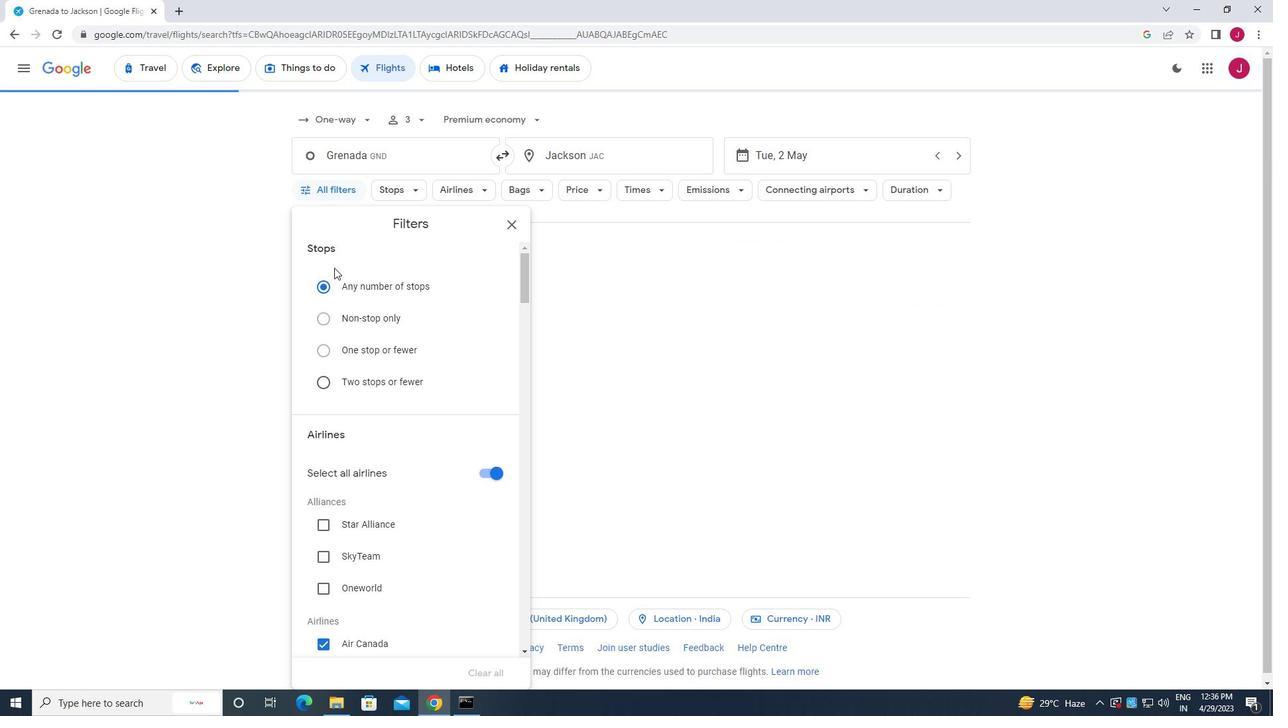 
Action: Mouse scrolled (352, 295) with delta (0, 0)
Screenshot: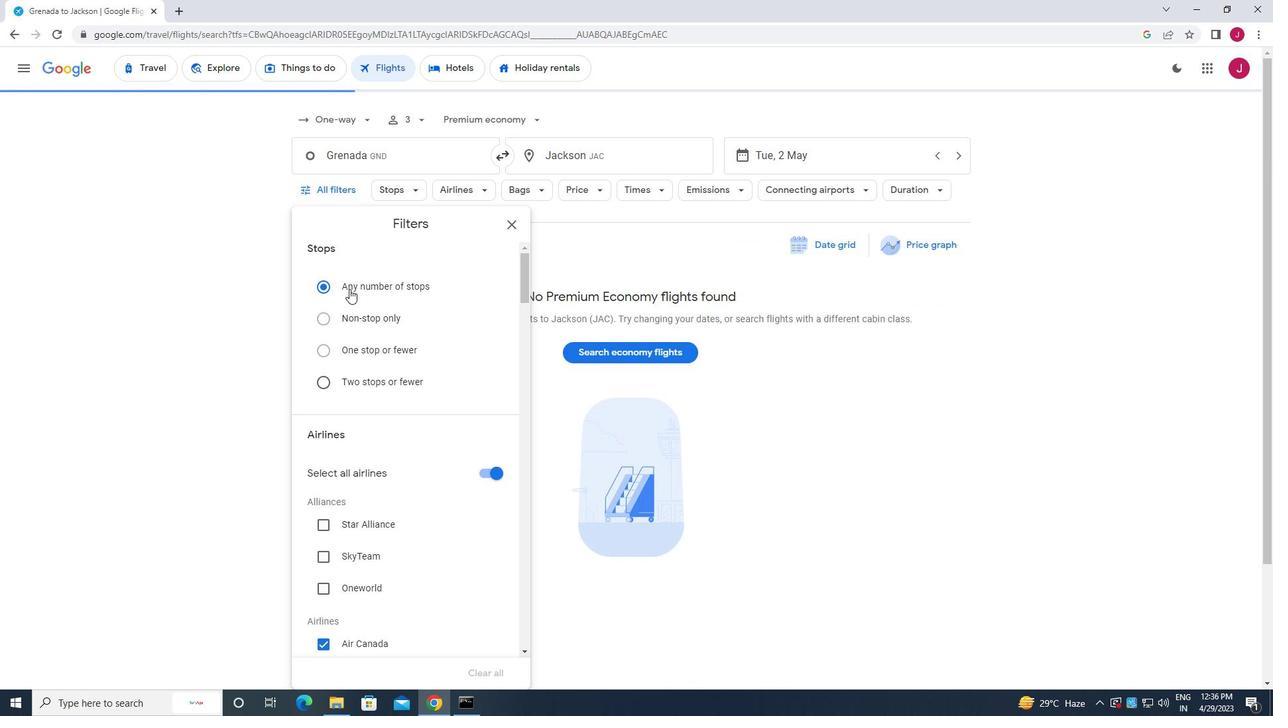 
Action: Mouse scrolled (352, 295) with delta (0, 0)
Screenshot: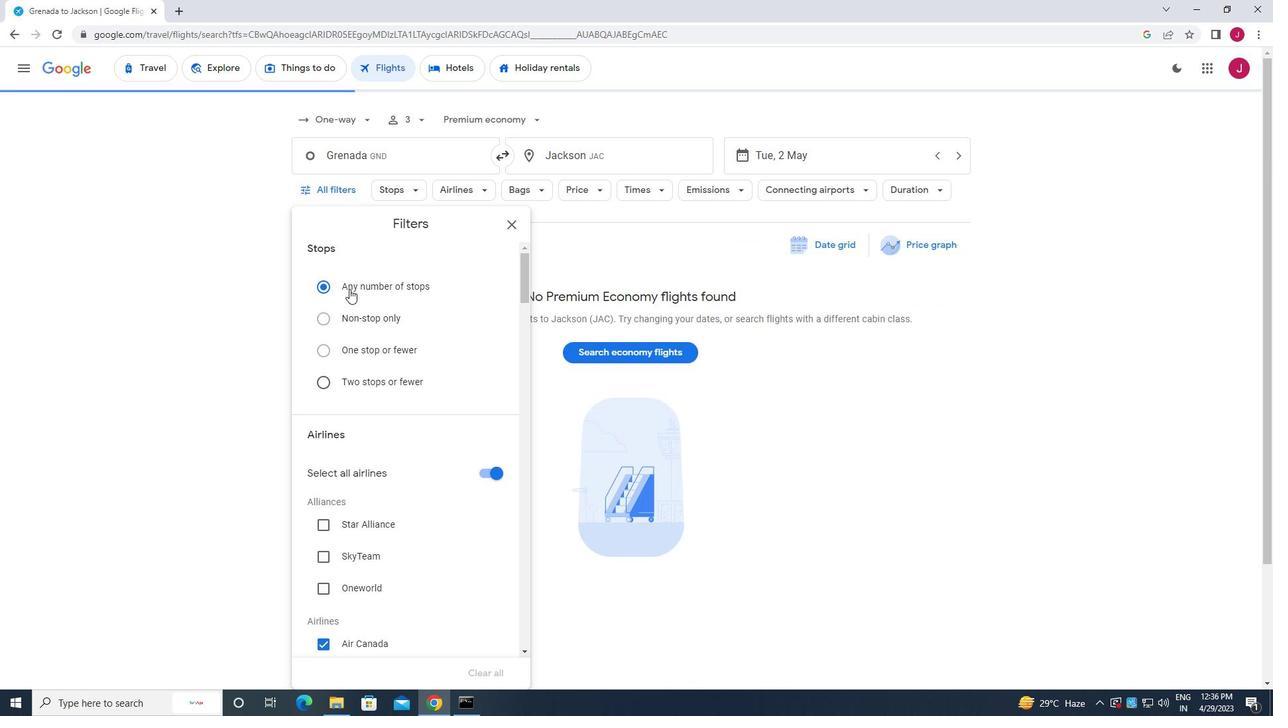 
Action: Mouse scrolled (352, 295) with delta (0, 0)
Screenshot: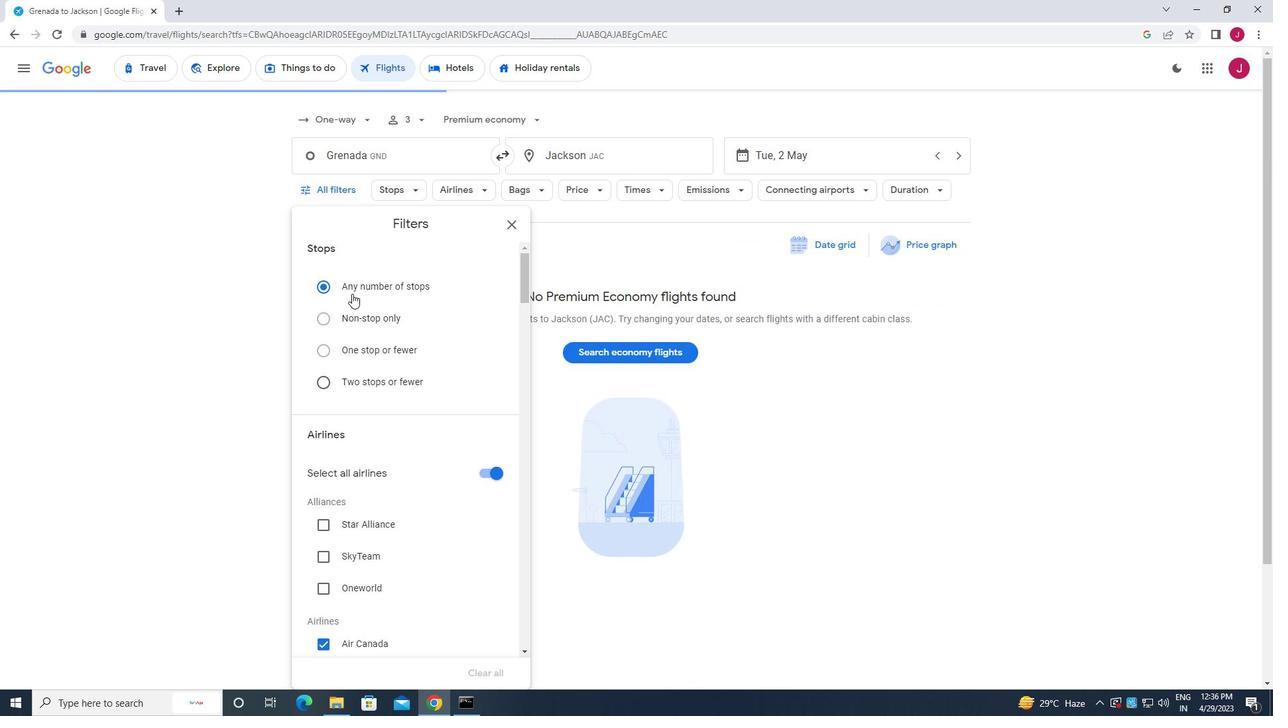 
Action: Mouse moved to (480, 272)
Screenshot: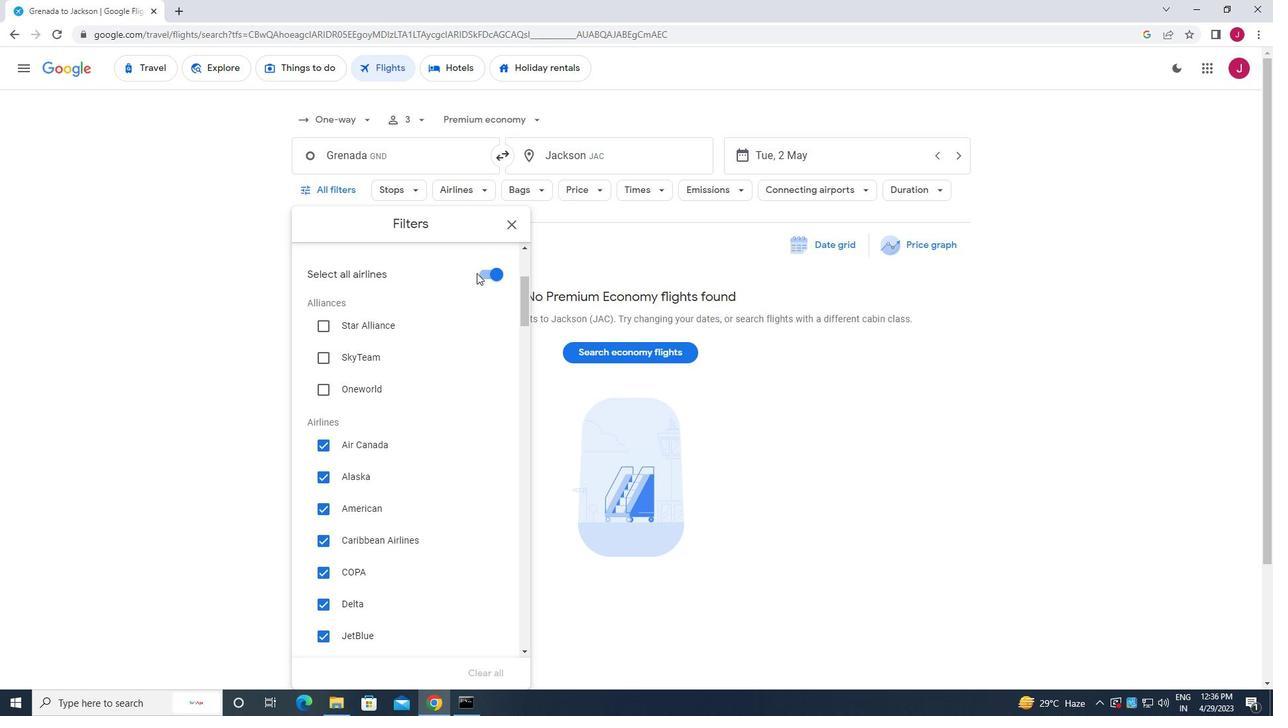 
Action: Mouse pressed left at (480, 272)
Screenshot: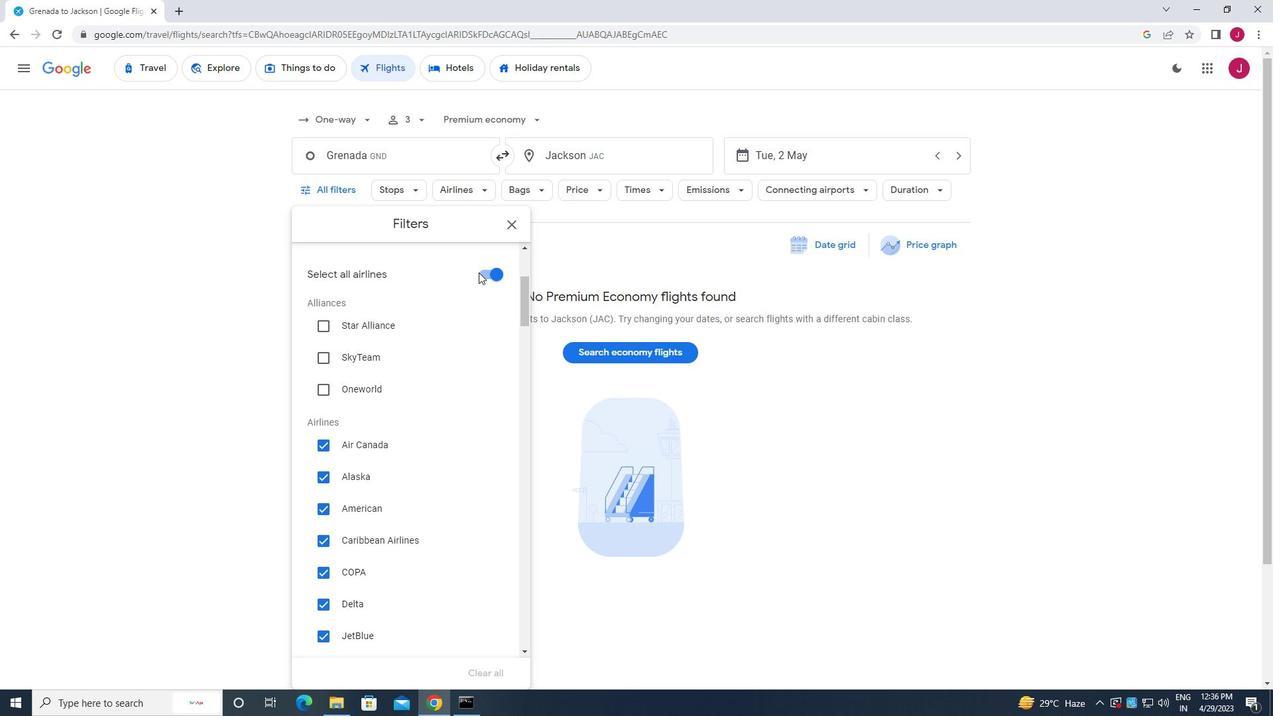 
Action: Mouse moved to (370, 344)
Screenshot: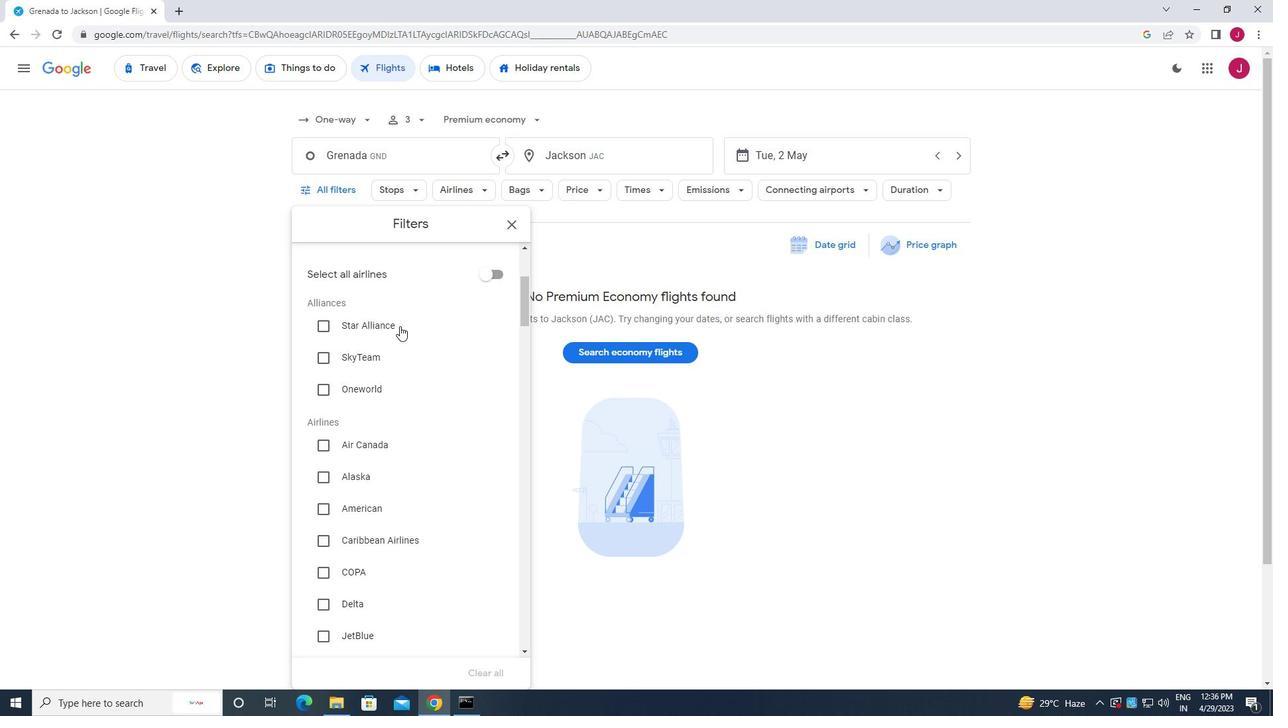 
Action: Mouse scrolled (370, 344) with delta (0, 0)
Screenshot: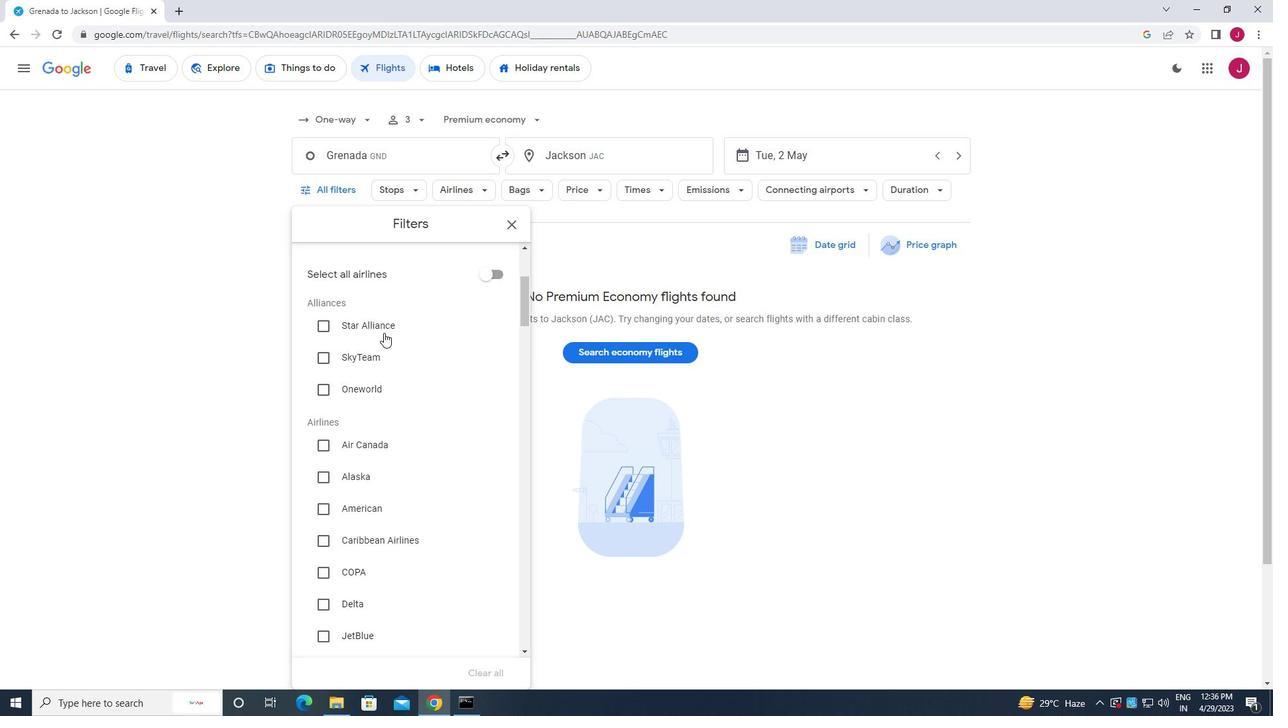 
Action: Mouse moved to (370, 344)
Screenshot: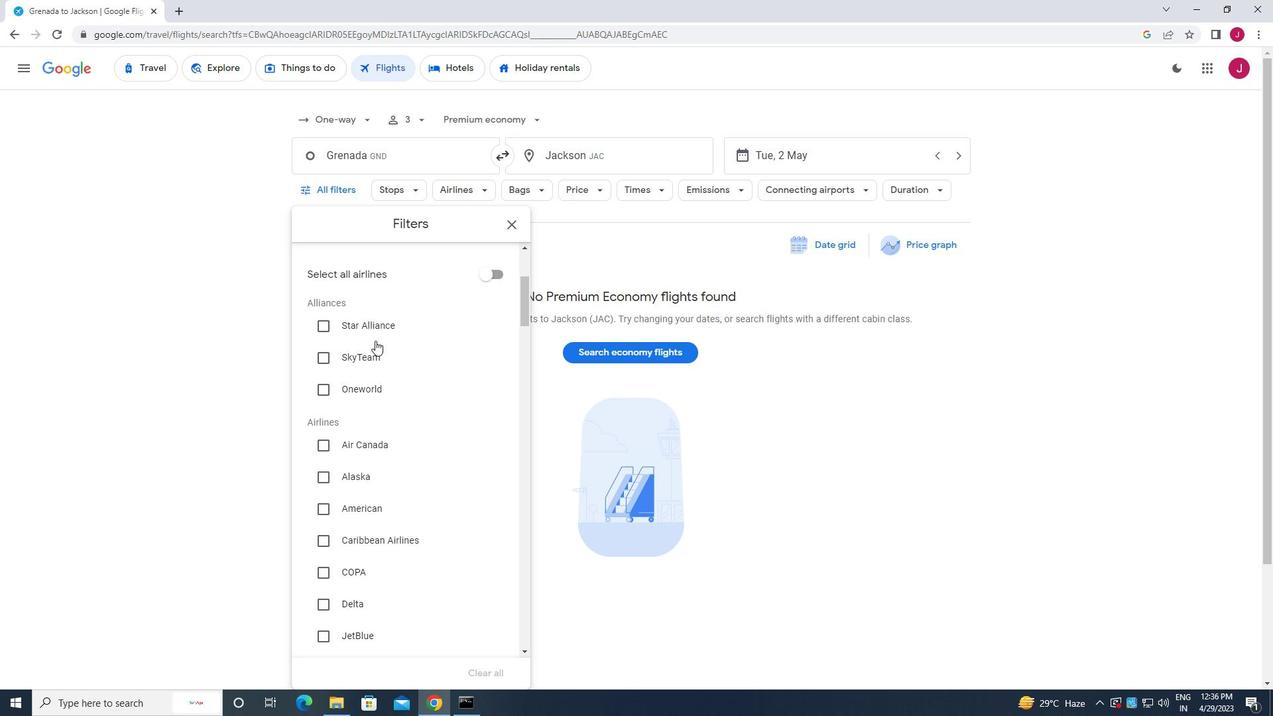 
Action: Mouse scrolled (370, 344) with delta (0, 0)
Screenshot: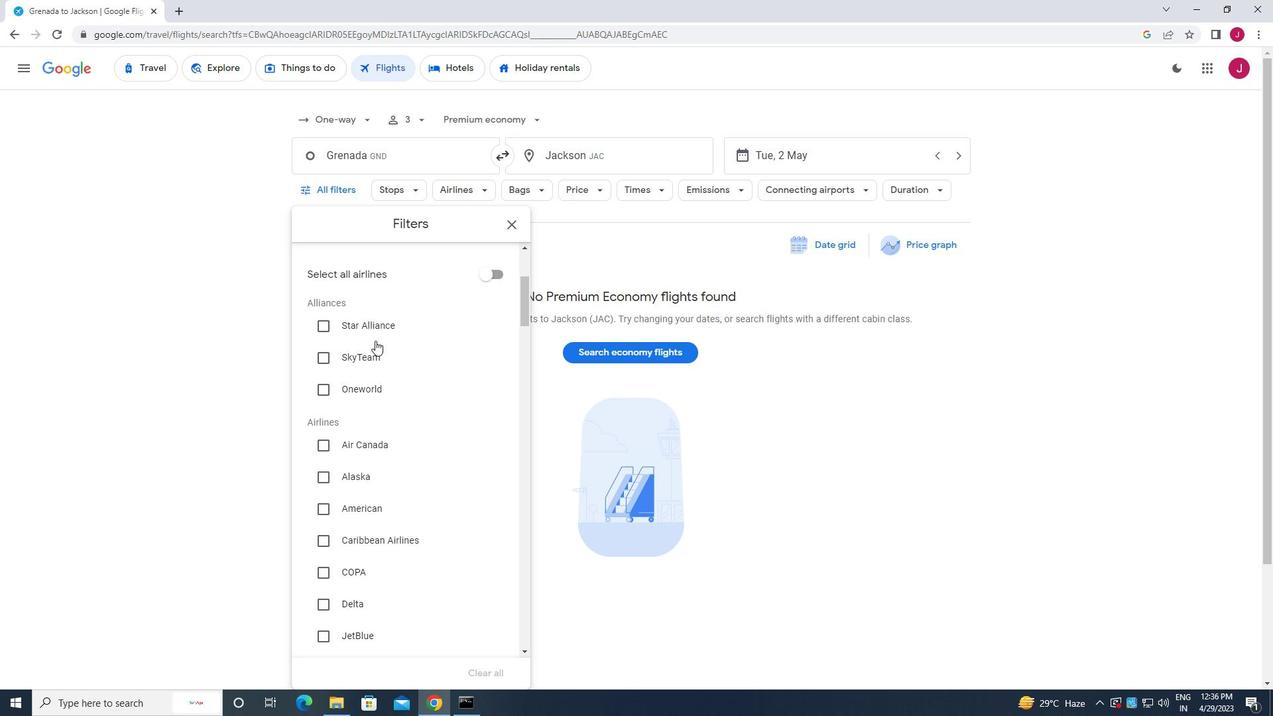 
Action: Mouse moved to (325, 370)
Screenshot: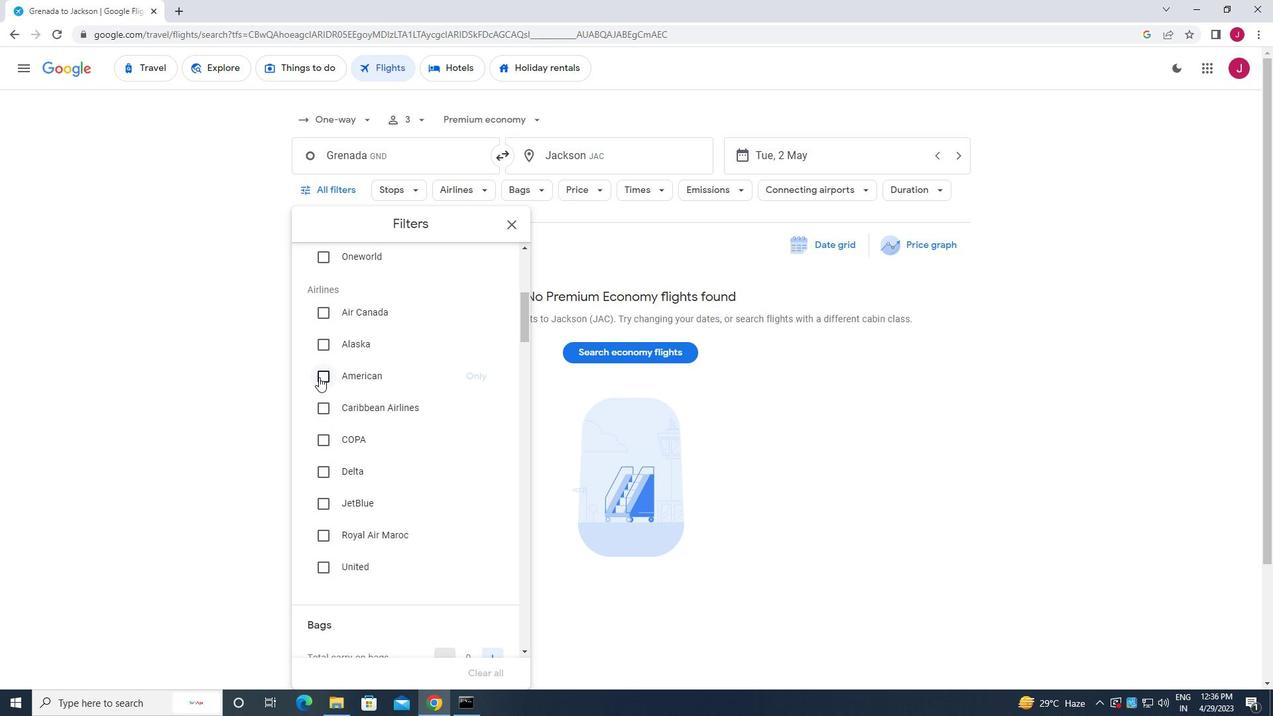 
Action: Mouse pressed left at (325, 370)
Screenshot: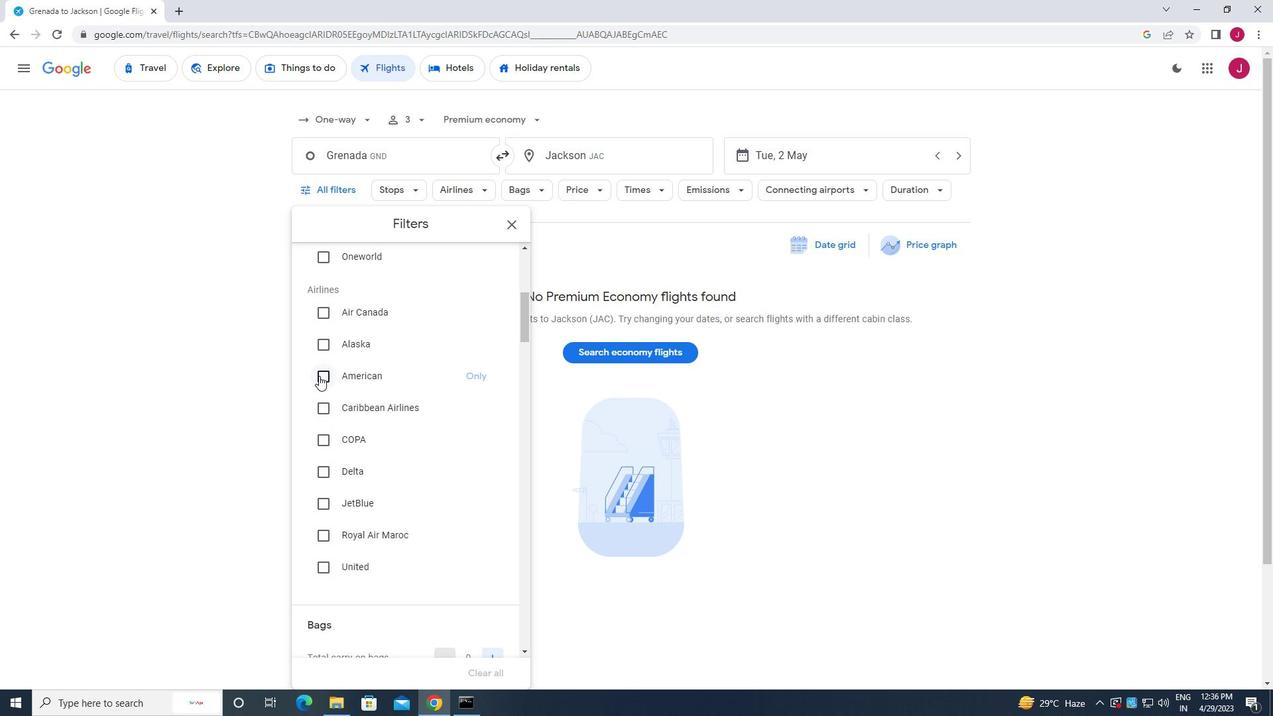 
Action: Mouse moved to (417, 407)
Screenshot: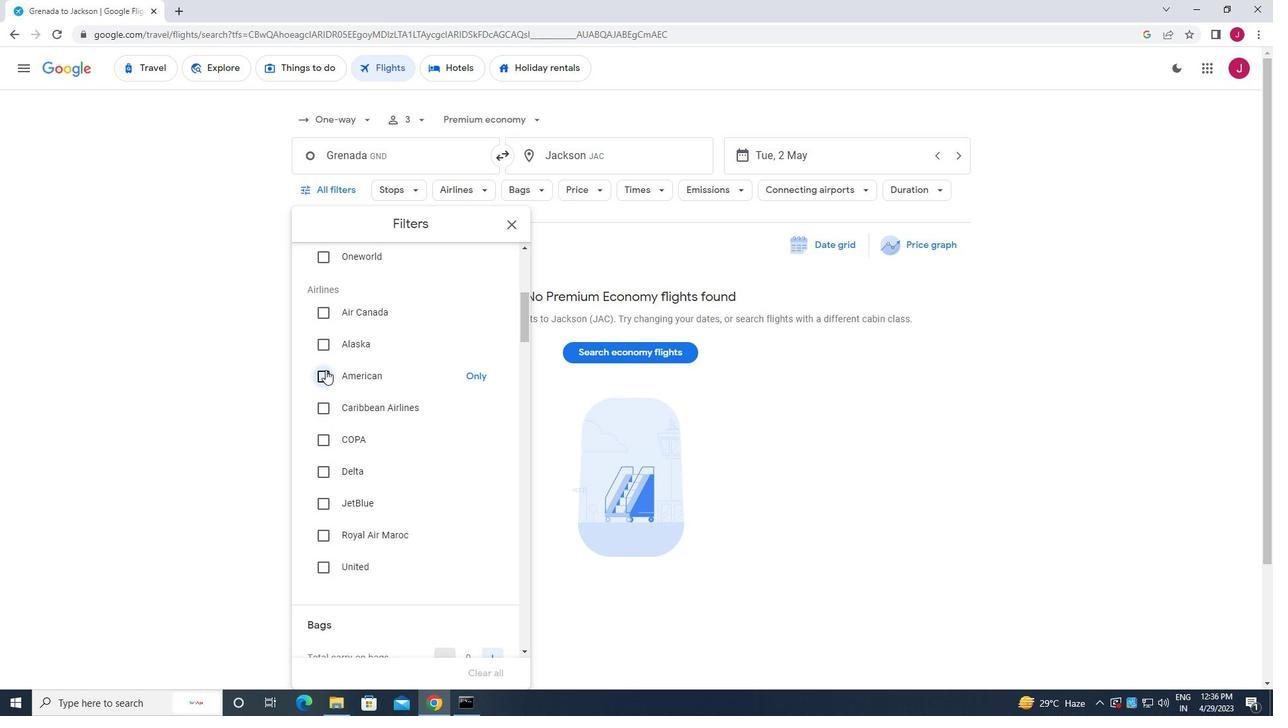 
Action: Mouse scrolled (417, 406) with delta (0, 0)
Screenshot: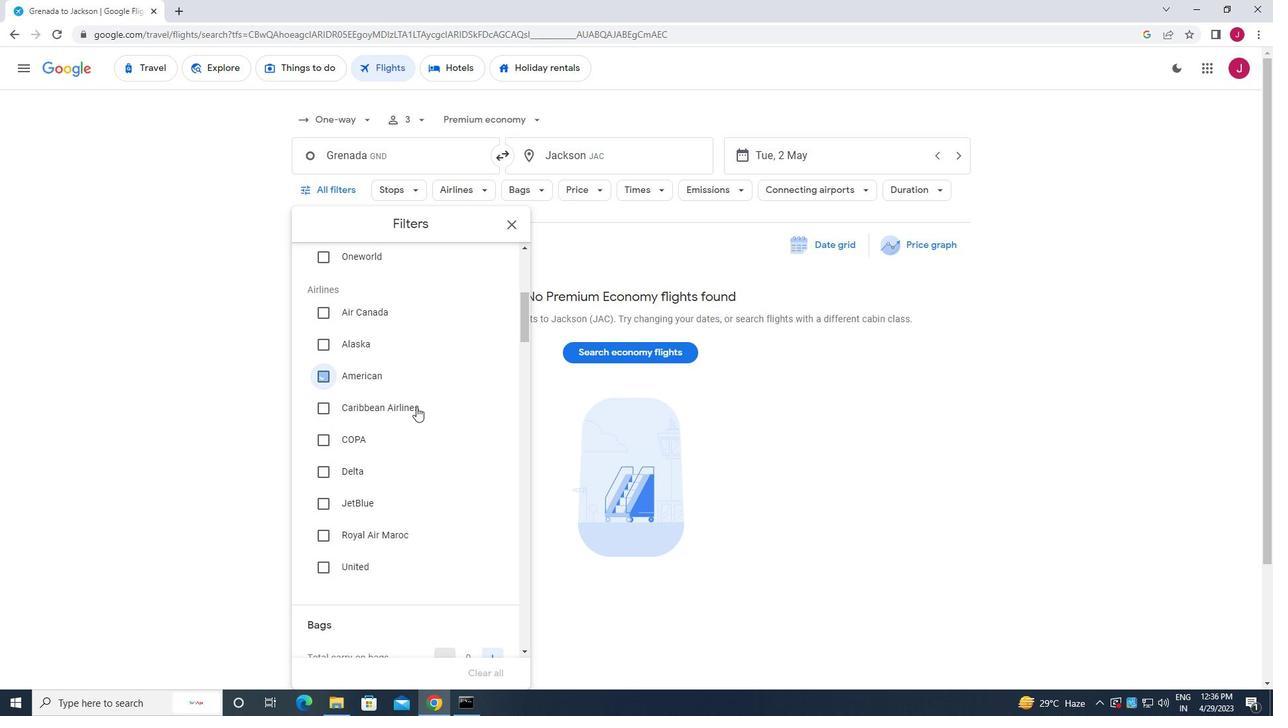 
Action: Mouse scrolled (417, 406) with delta (0, 0)
Screenshot: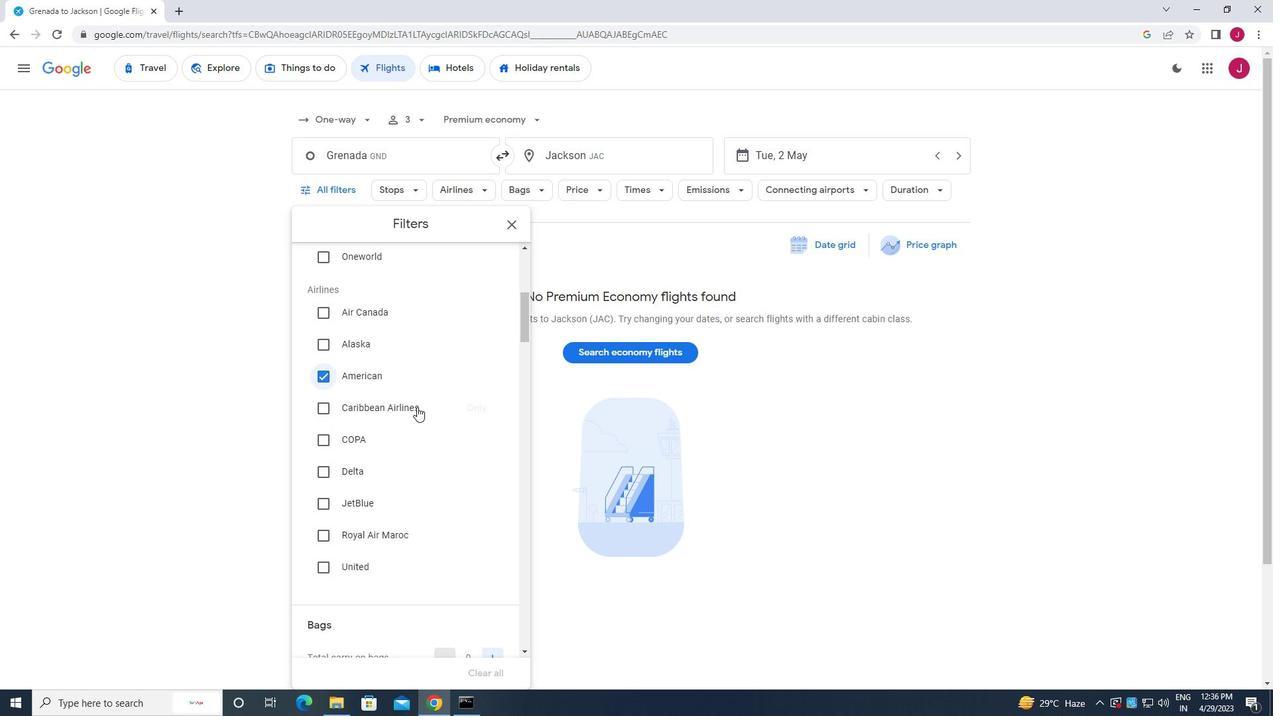 
Action: Mouse scrolled (417, 406) with delta (0, 0)
Screenshot: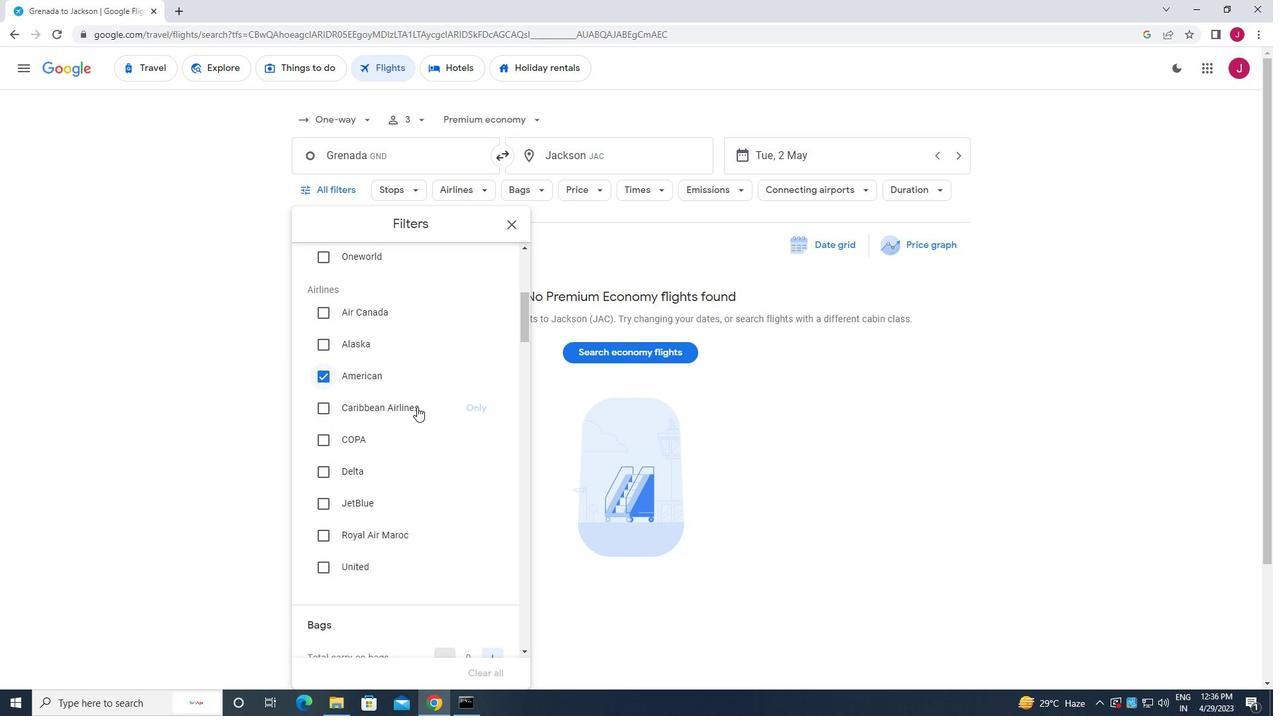 
Action: Mouse scrolled (417, 406) with delta (0, 0)
Screenshot: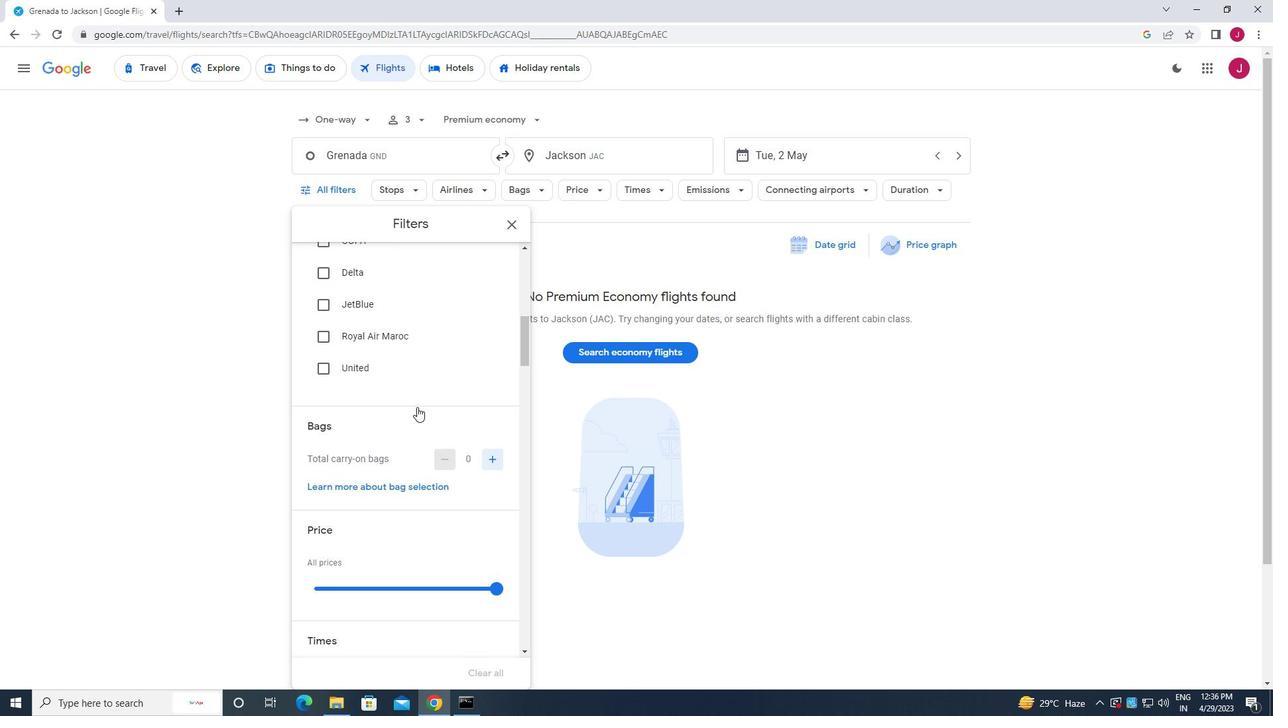 
Action: Mouse scrolled (417, 406) with delta (0, 0)
Screenshot: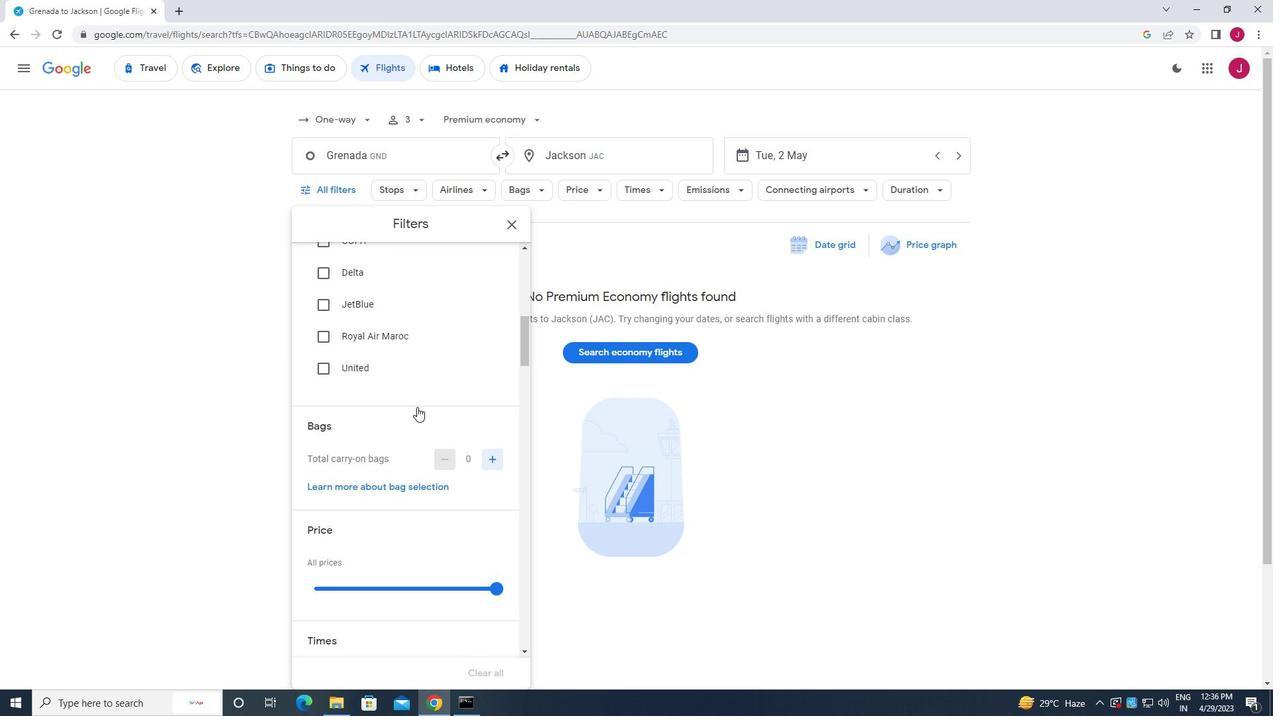 
Action: Mouse moved to (500, 454)
Screenshot: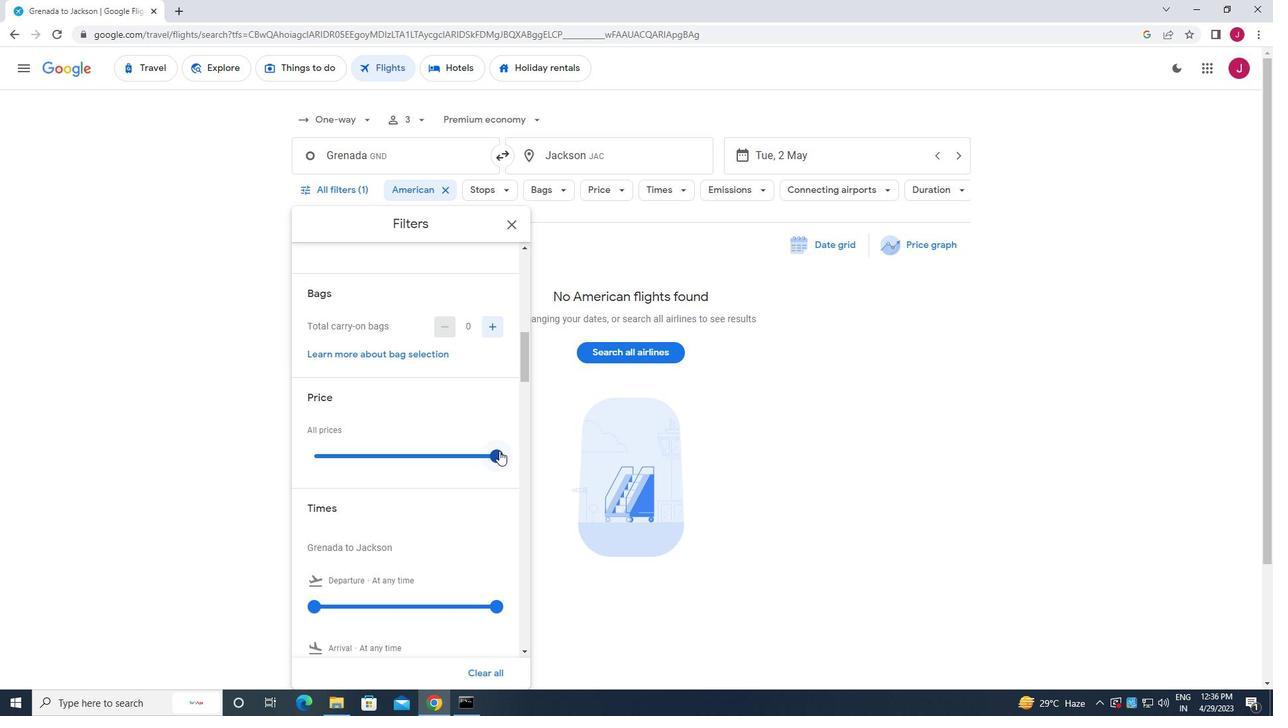 
Action: Mouse pressed left at (500, 454)
Screenshot: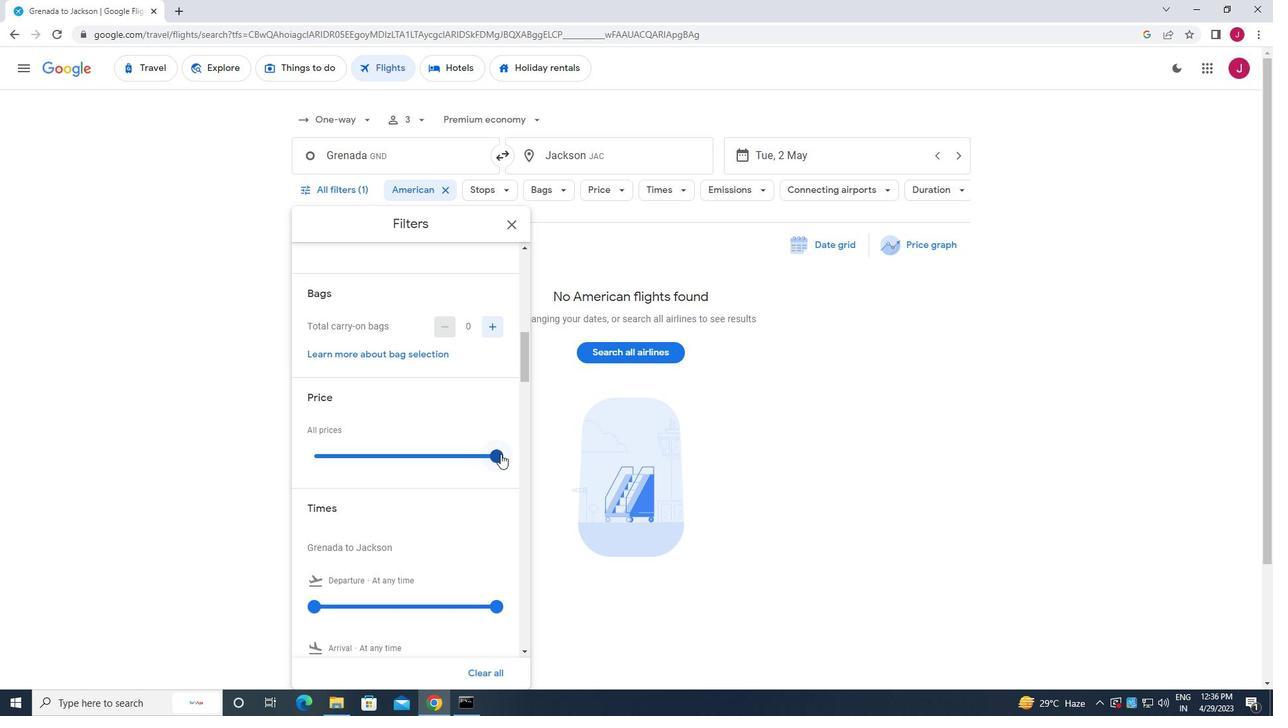 
Action: Mouse moved to (362, 484)
Screenshot: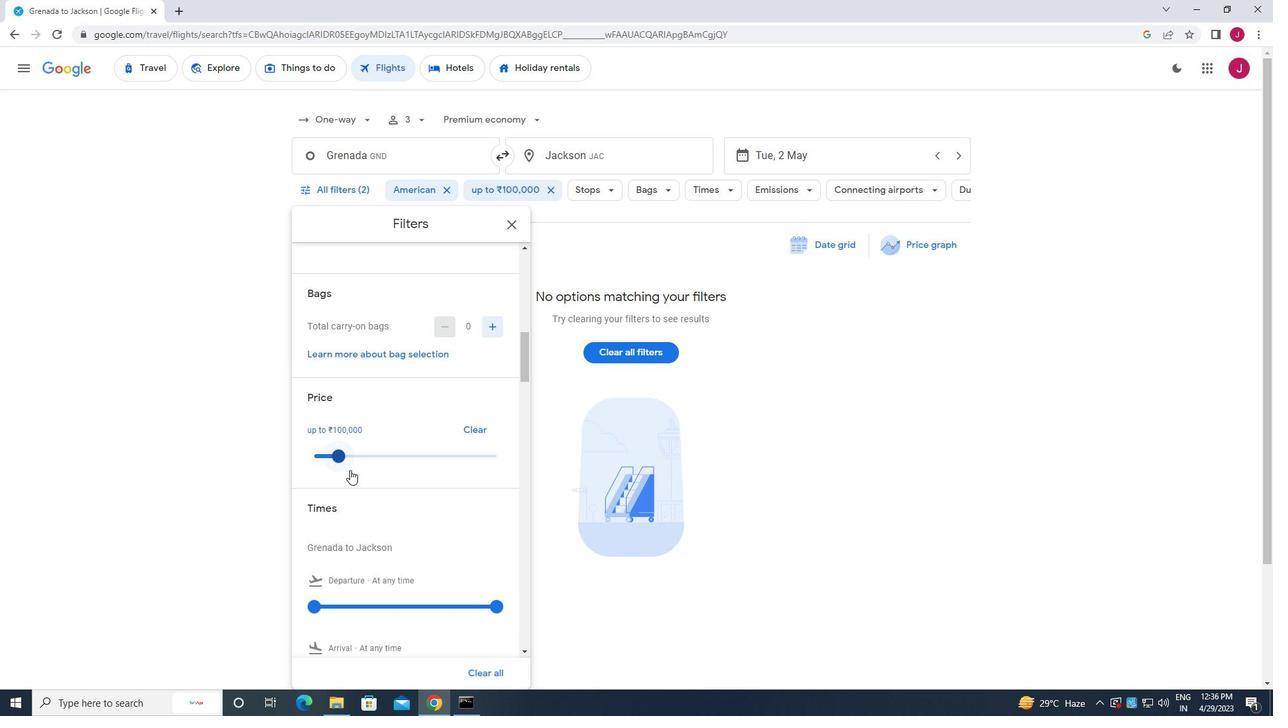 
Action: Mouse scrolled (362, 483) with delta (0, 0)
Screenshot: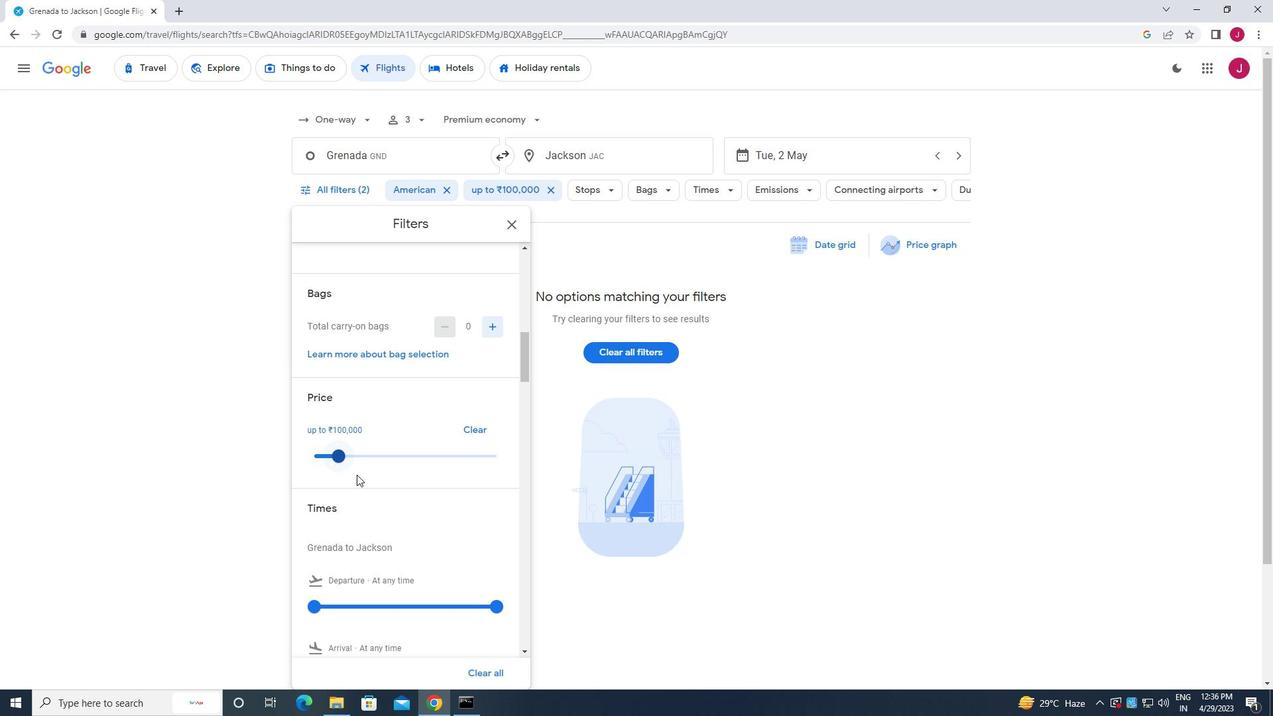 
Action: Mouse scrolled (362, 483) with delta (0, 0)
Screenshot: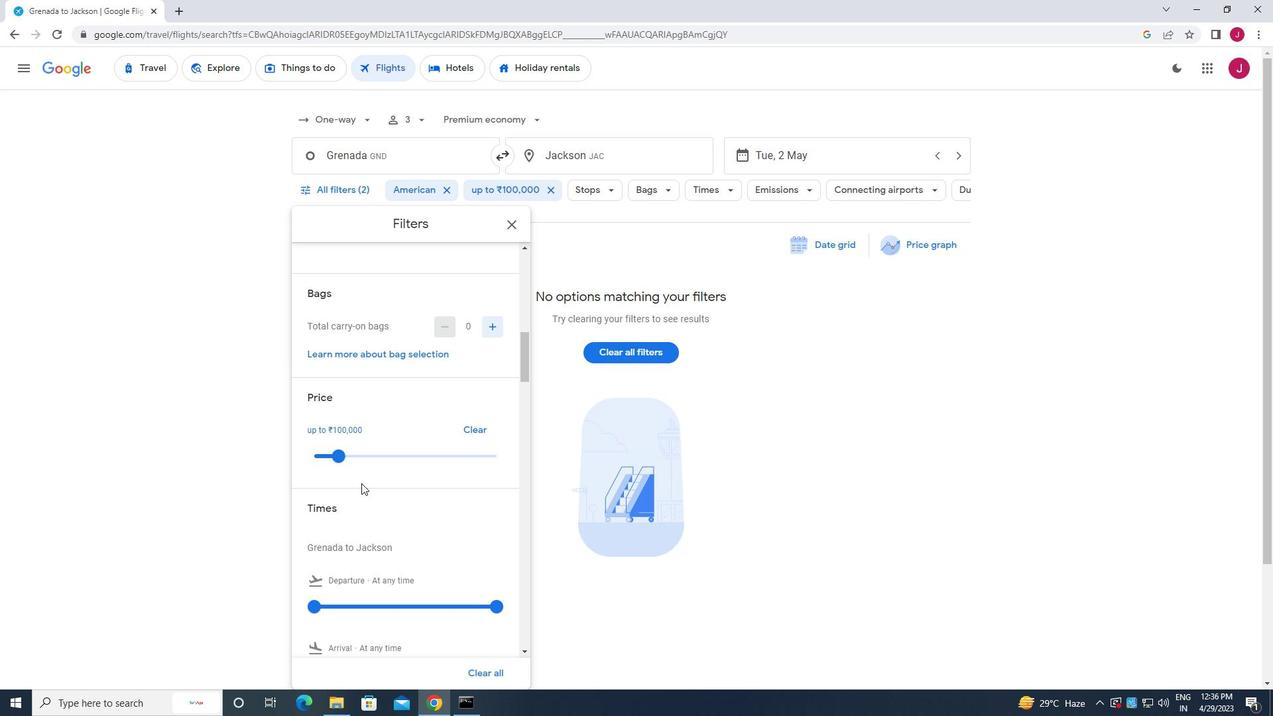 
Action: Mouse moved to (313, 470)
Screenshot: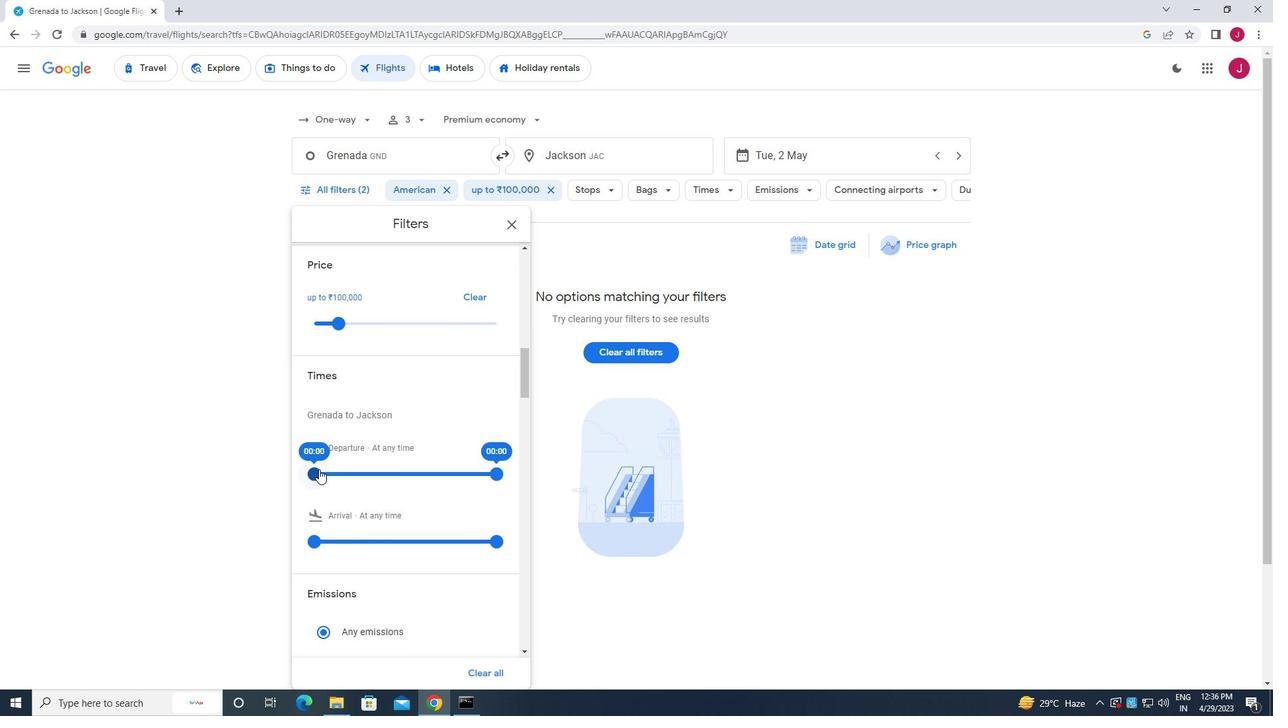 
Action: Mouse pressed left at (313, 470)
Screenshot: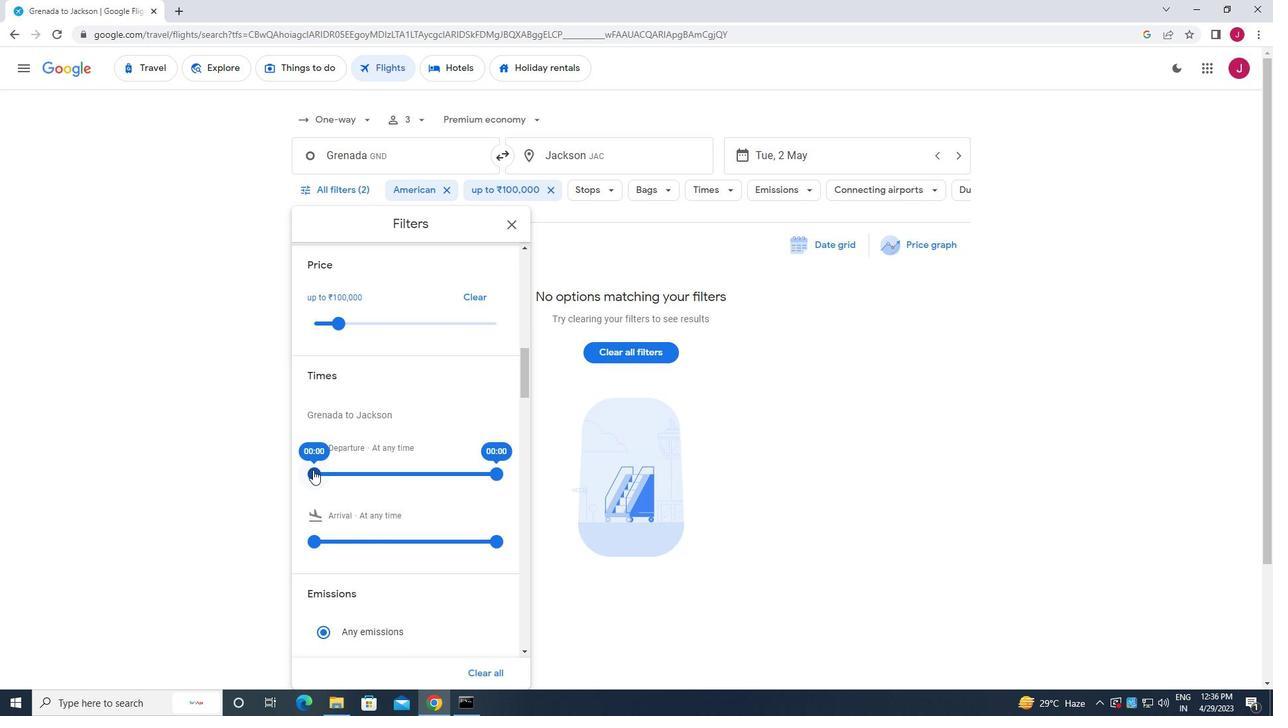 
Action: Mouse moved to (516, 223)
Screenshot: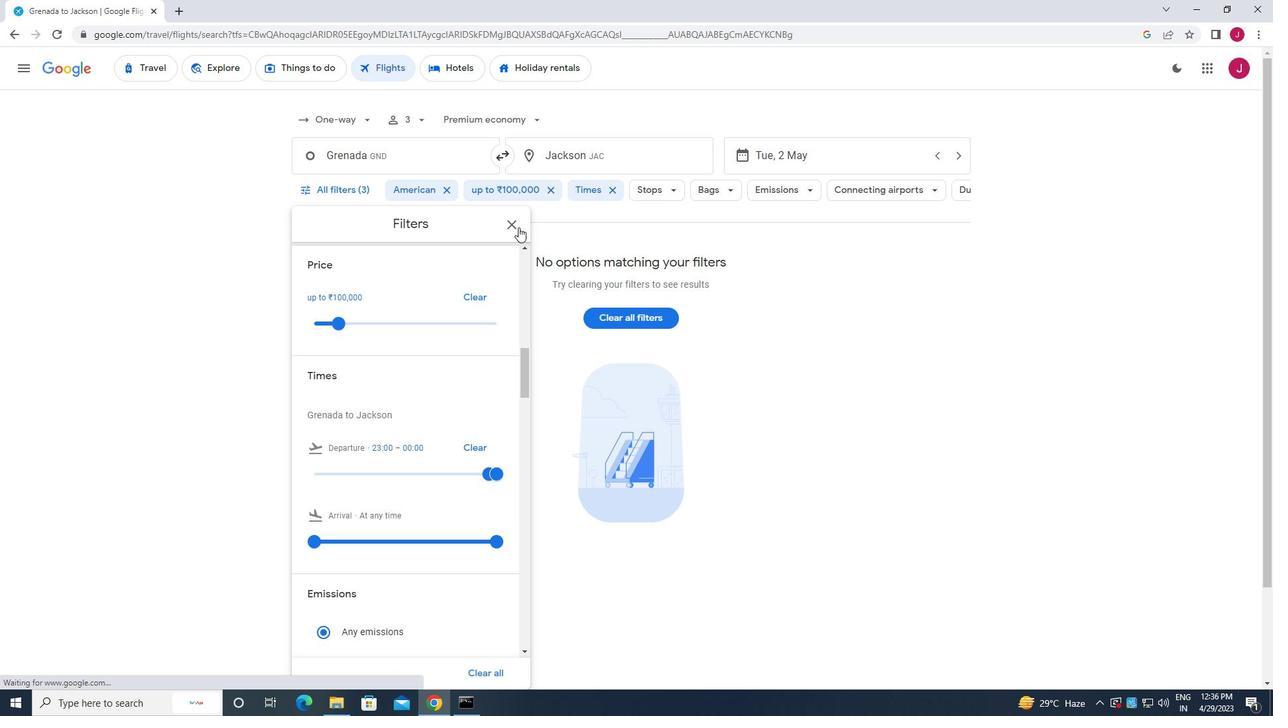 
Action: Mouse pressed left at (516, 223)
Screenshot: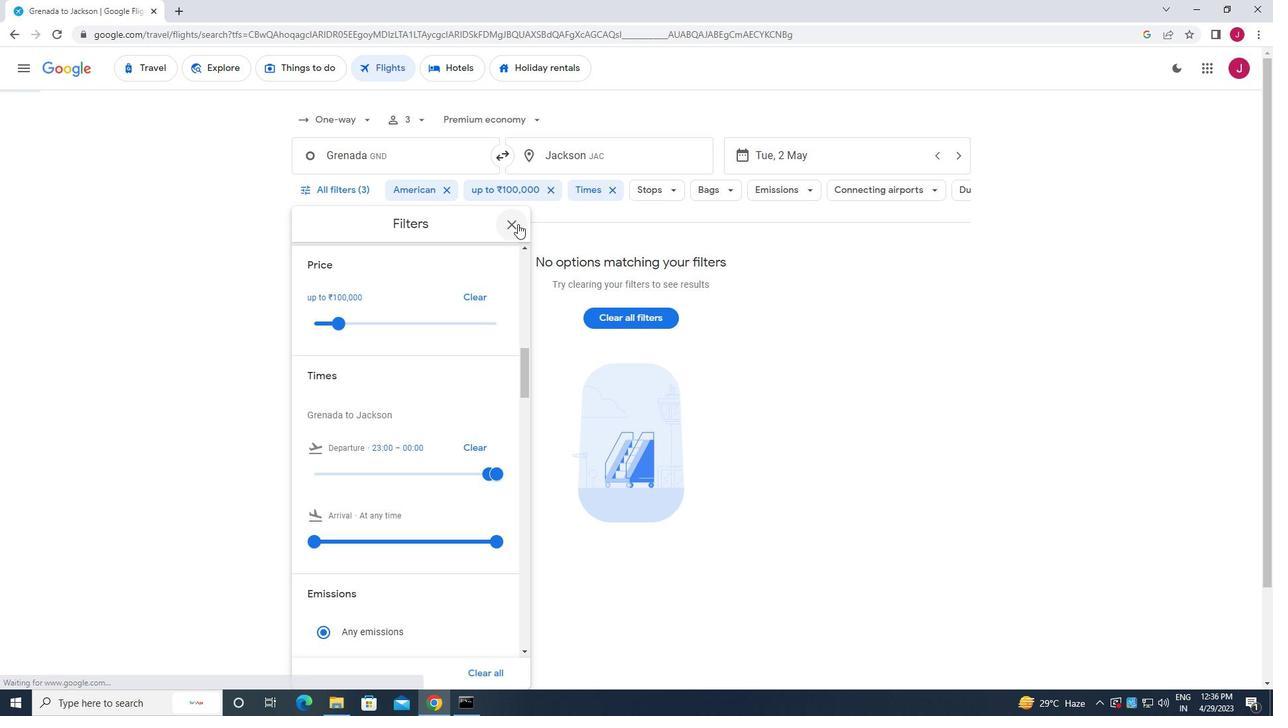 
Action: Mouse moved to (514, 226)
Screenshot: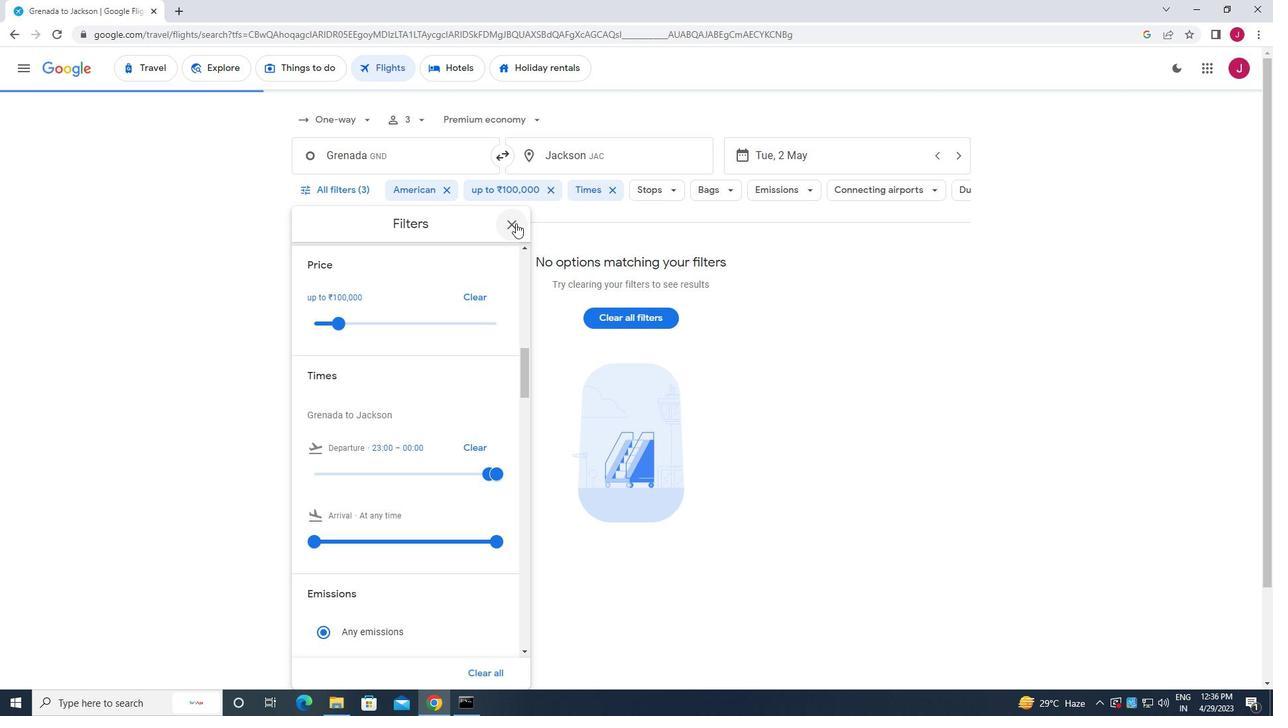 
